 Task: Find connections with filter location Mirfield with filter topic #ONOwith filter profile language Potuguese with filter current company ZoomInfo with filter school Sona College of Technology with filter industry Accessible Hardware Manufacturing with filter service category Growth Marketing with filter keywords title Hotel Front Door Greeter
Action: Mouse moved to (548, 49)
Screenshot: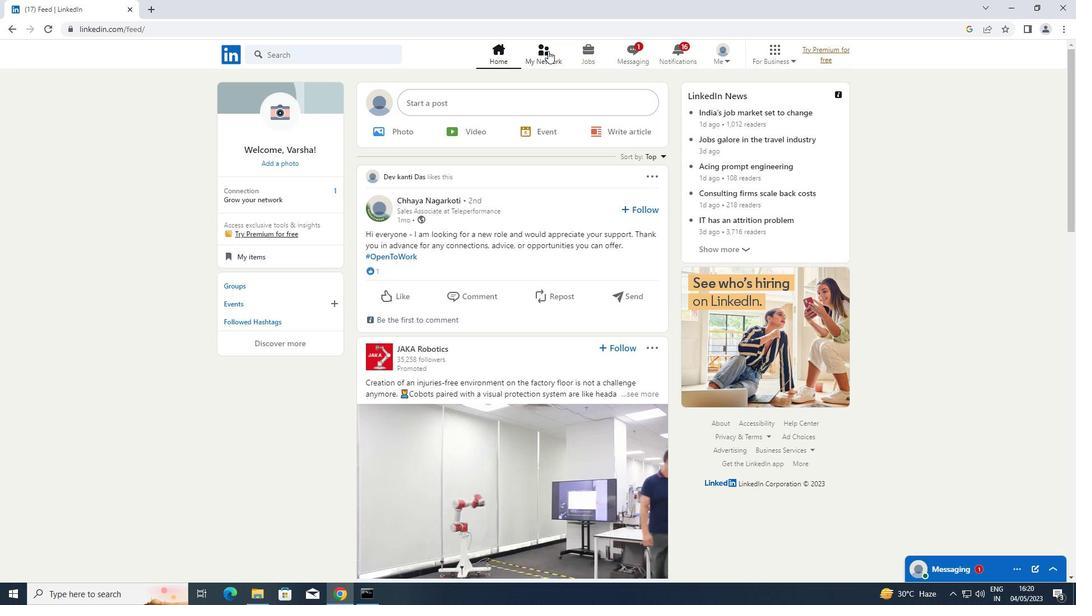 
Action: Mouse pressed left at (548, 49)
Screenshot: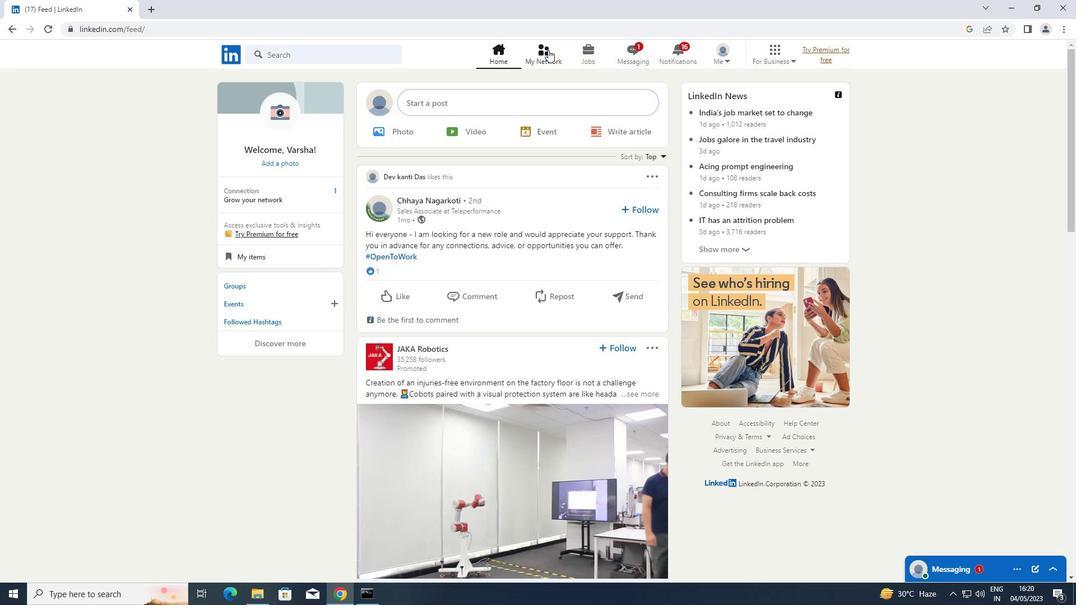 
Action: Mouse moved to (284, 111)
Screenshot: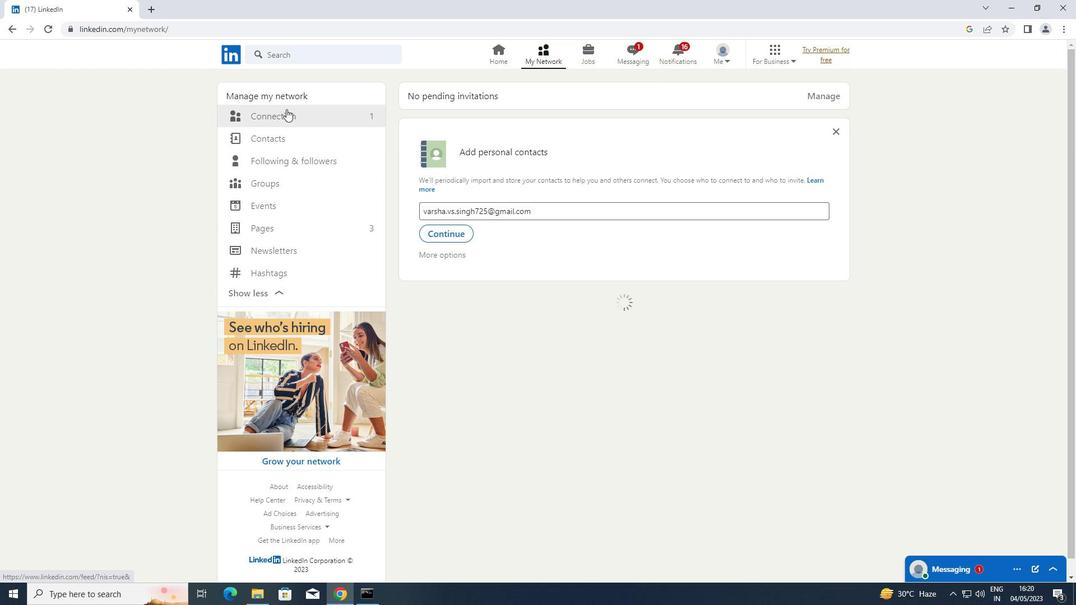 
Action: Mouse pressed left at (284, 111)
Screenshot: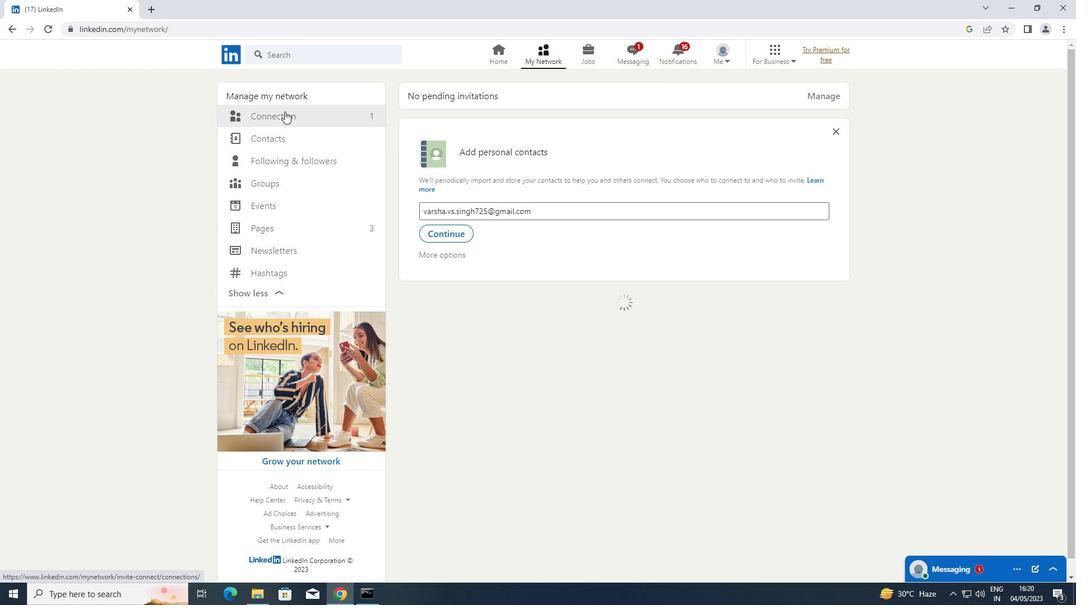 
Action: Mouse moved to (639, 116)
Screenshot: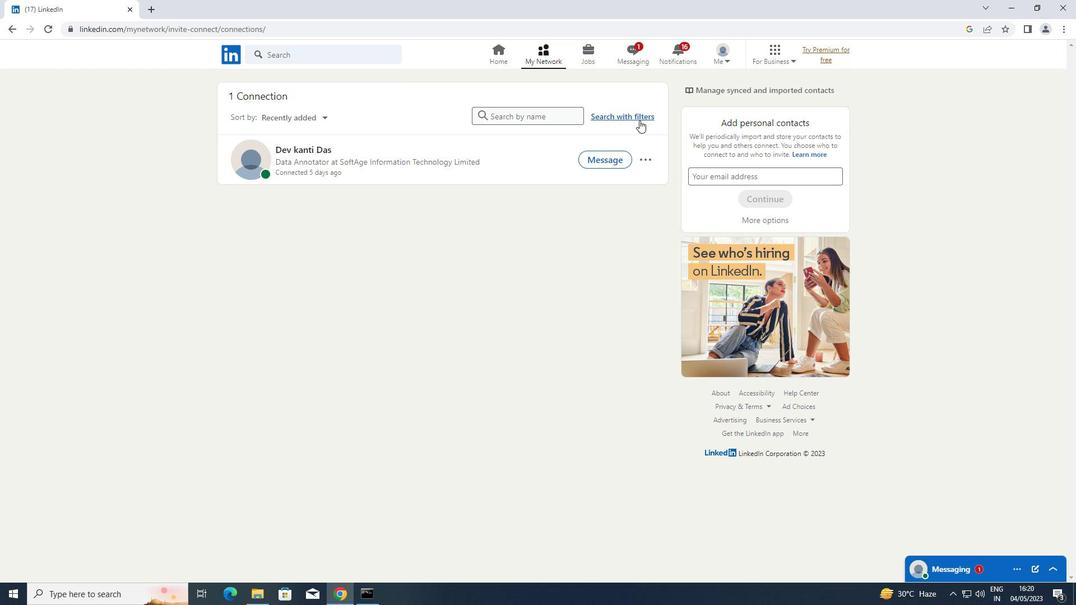 
Action: Mouse pressed left at (639, 116)
Screenshot: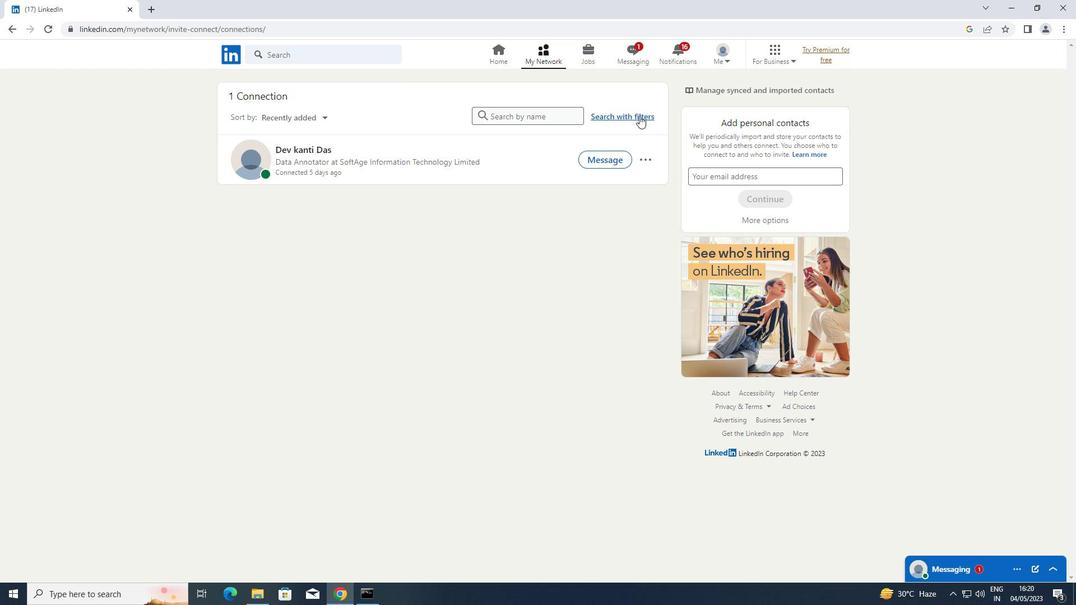 
Action: Mouse moved to (582, 89)
Screenshot: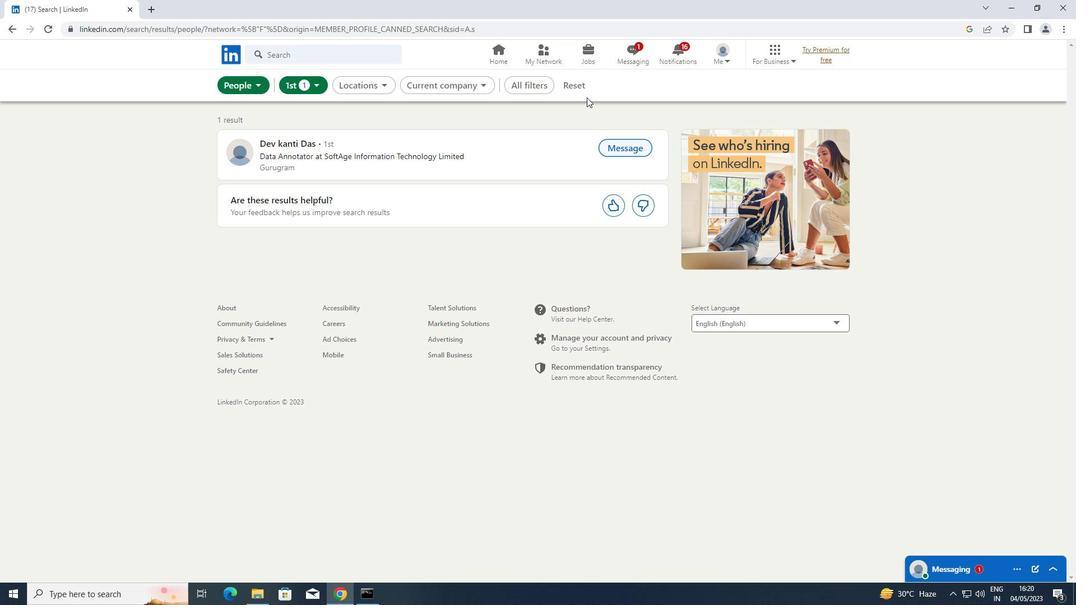 
Action: Mouse pressed left at (582, 89)
Screenshot: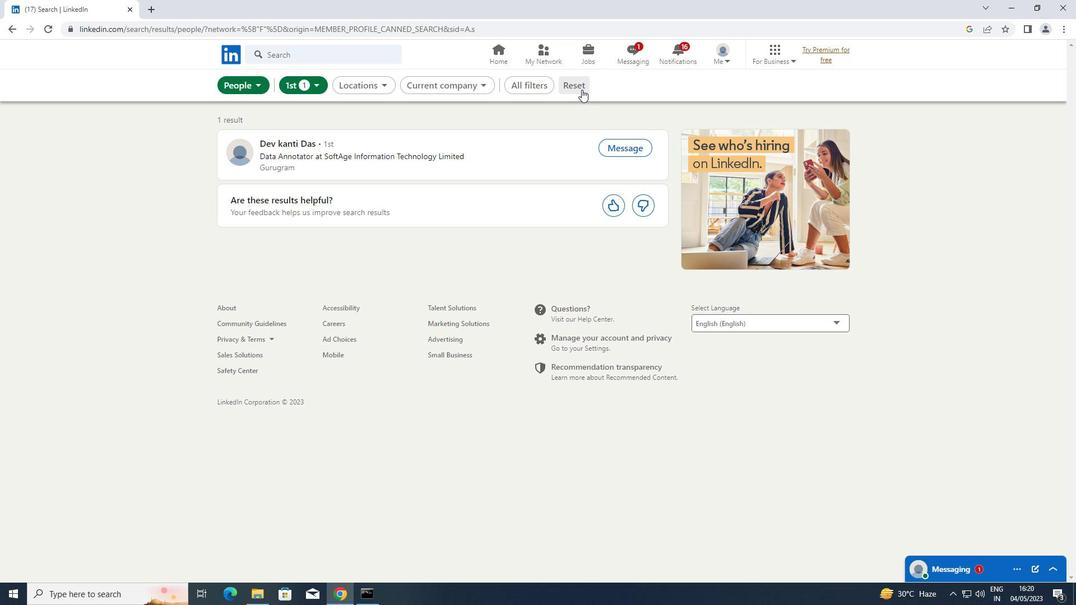 
Action: Mouse moved to (563, 86)
Screenshot: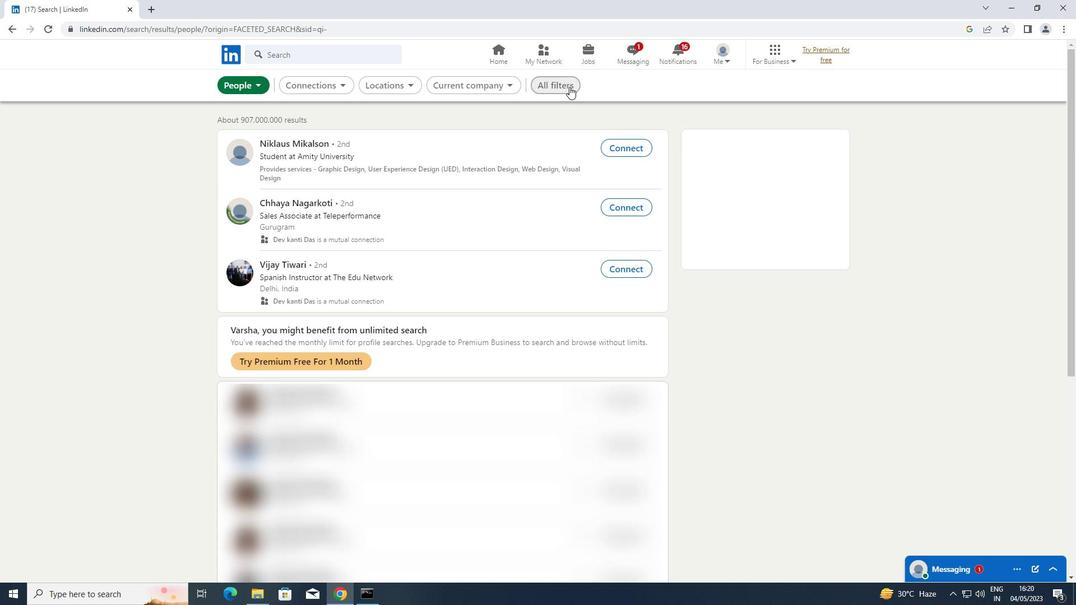 
Action: Mouse pressed left at (563, 86)
Screenshot: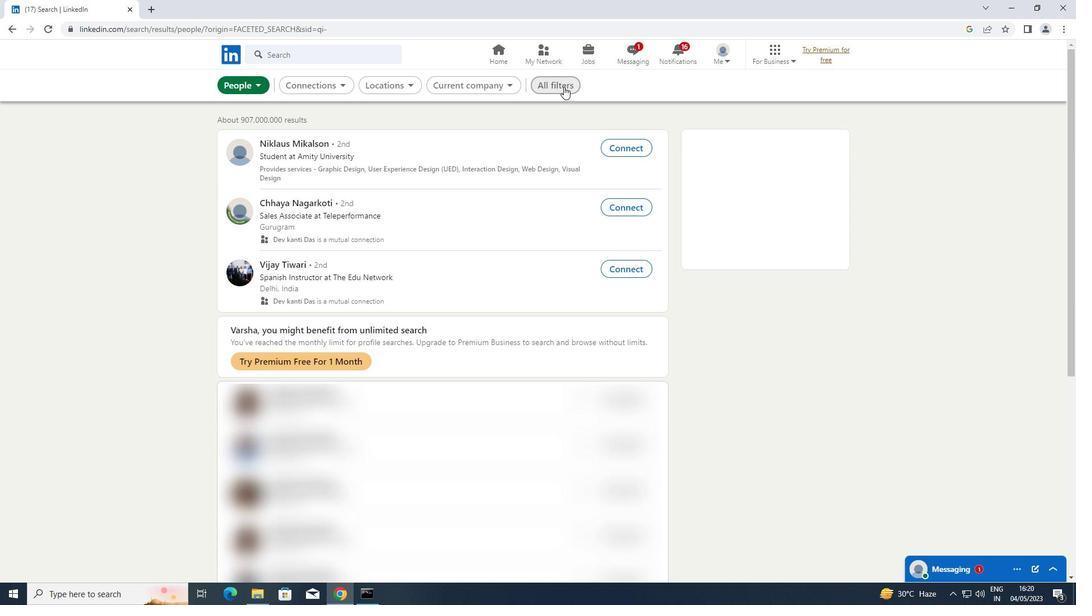 
Action: Mouse moved to (884, 248)
Screenshot: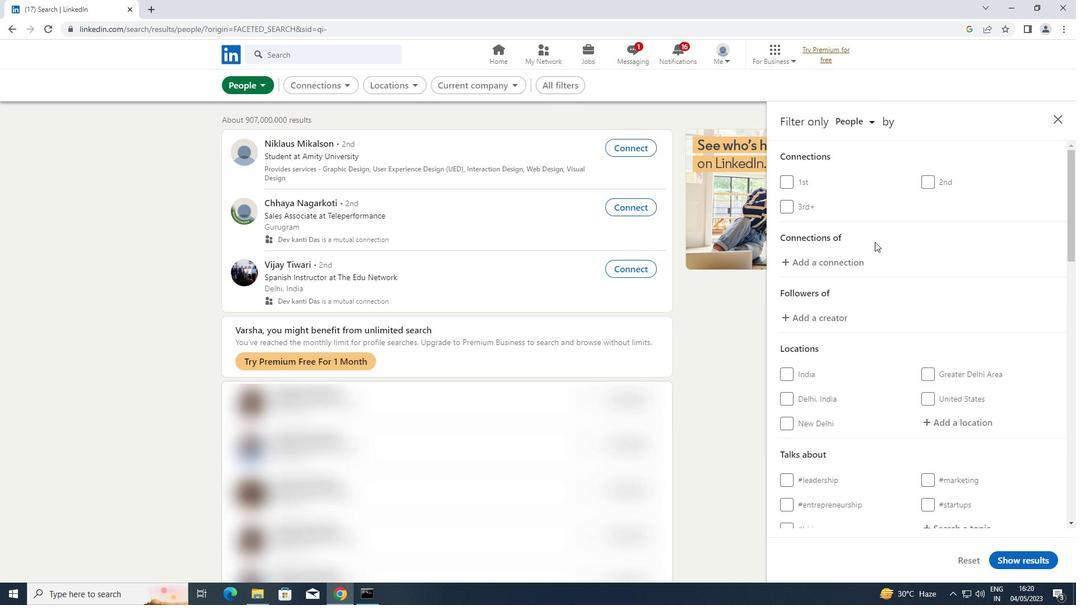 
Action: Mouse scrolled (884, 247) with delta (0, 0)
Screenshot: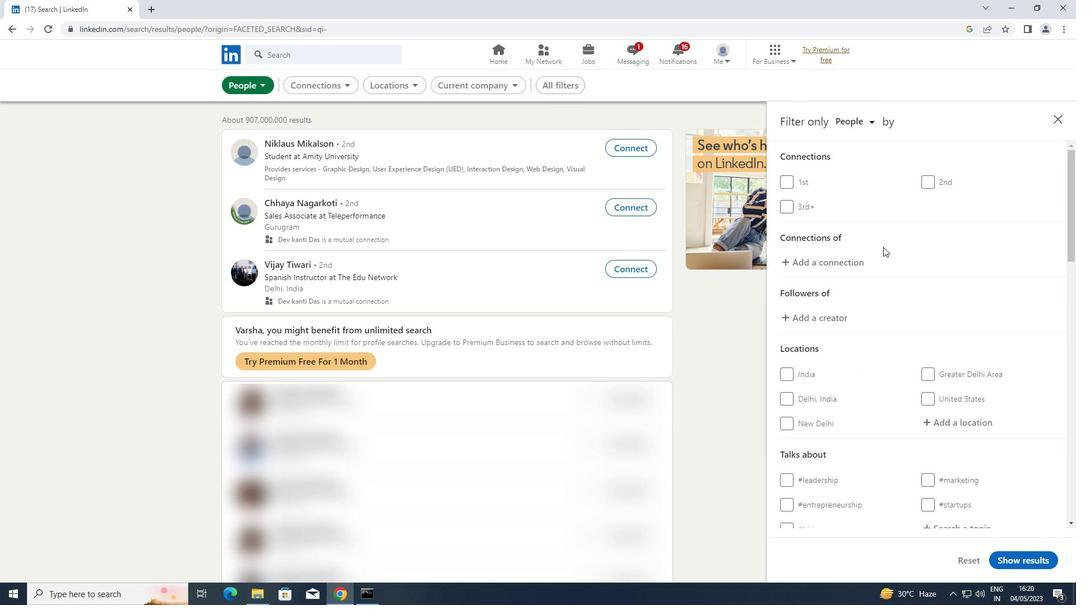 
Action: Mouse scrolled (884, 247) with delta (0, 0)
Screenshot: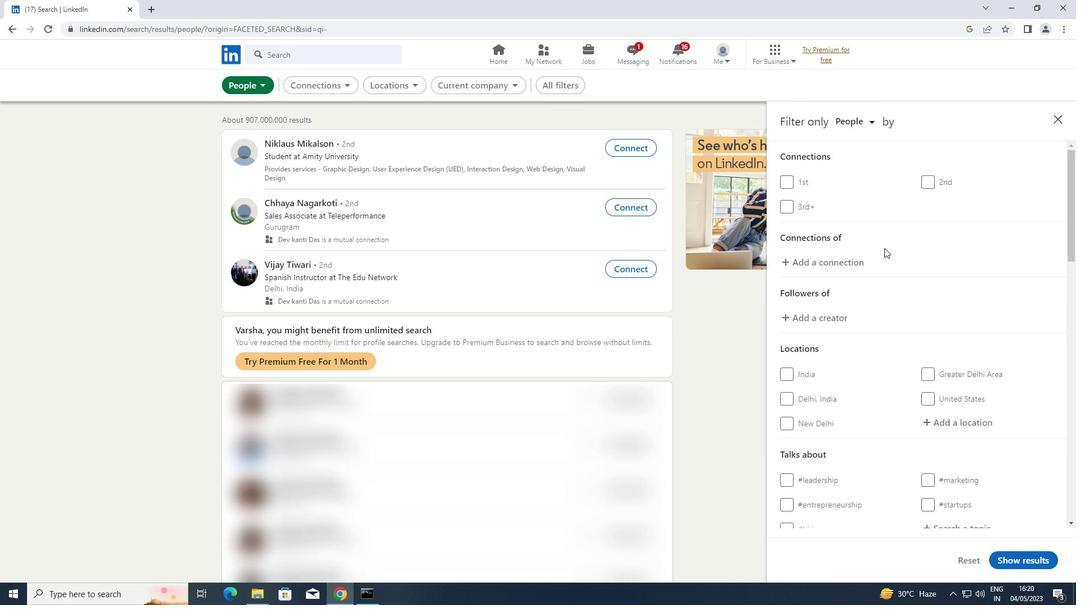 
Action: Mouse scrolled (884, 247) with delta (0, 0)
Screenshot: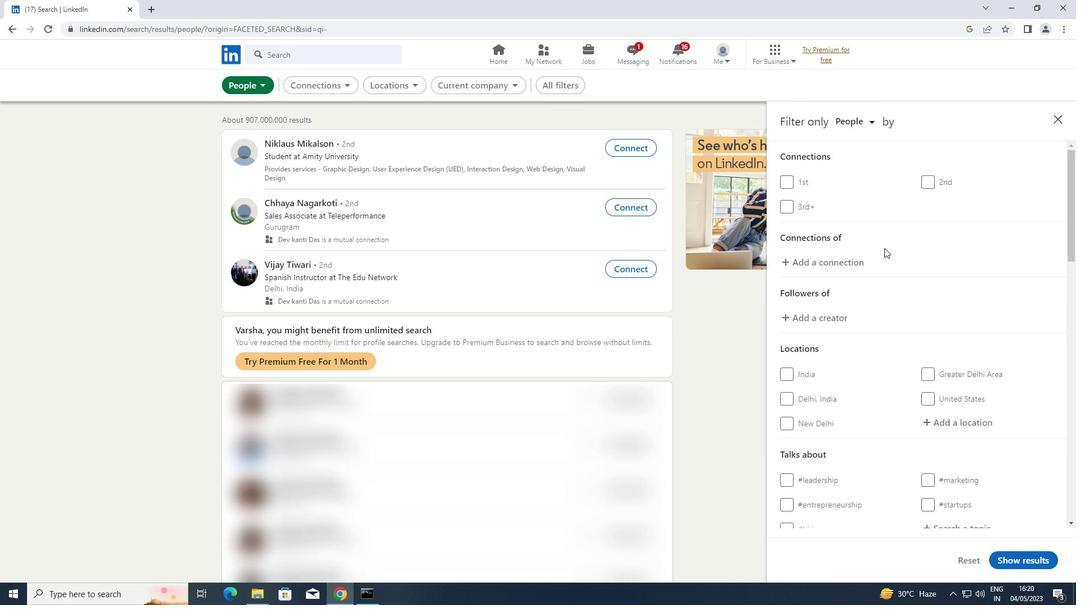 
Action: Mouse moved to (934, 249)
Screenshot: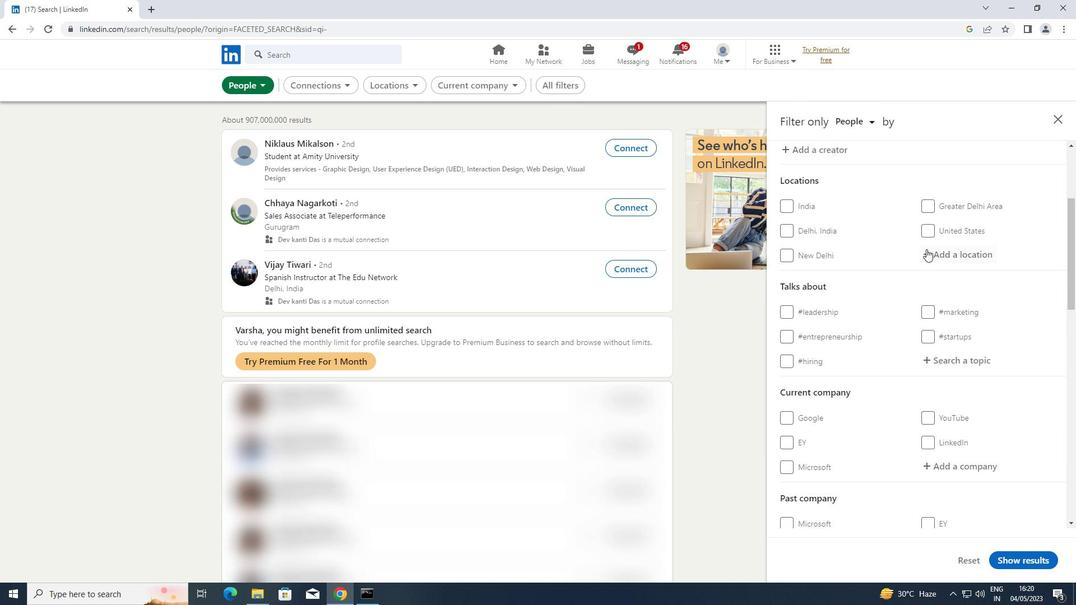 
Action: Mouse pressed left at (934, 249)
Screenshot: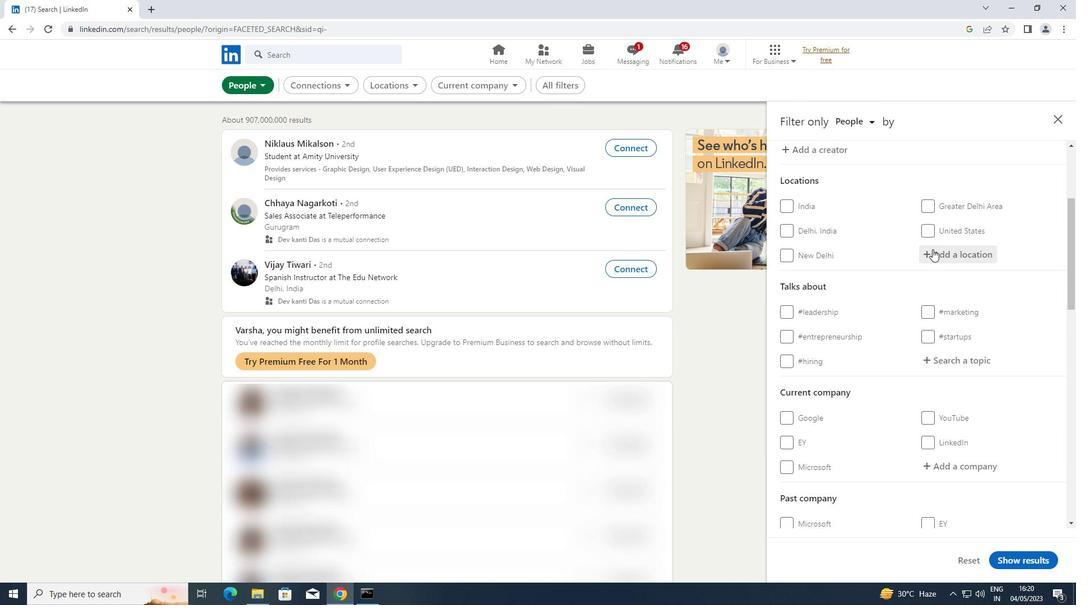 
Action: Mouse moved to (935, 249)
Screenshot: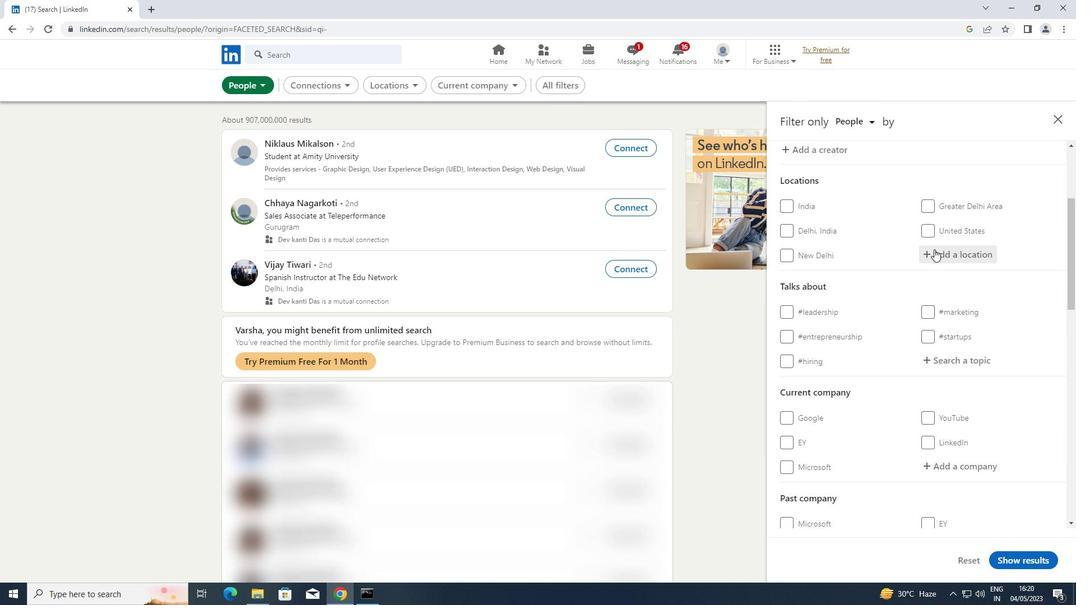
Action: Key pressed <Key.shift>MIRFIELD
Screenshot: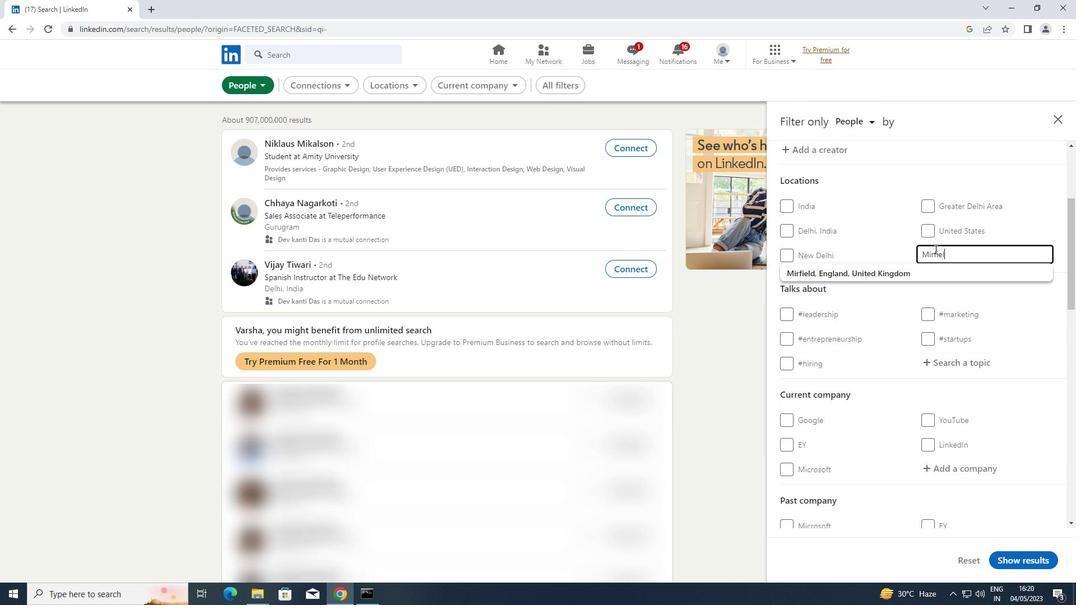 
Action: Mouse moved to (952, 360)
Screenshot: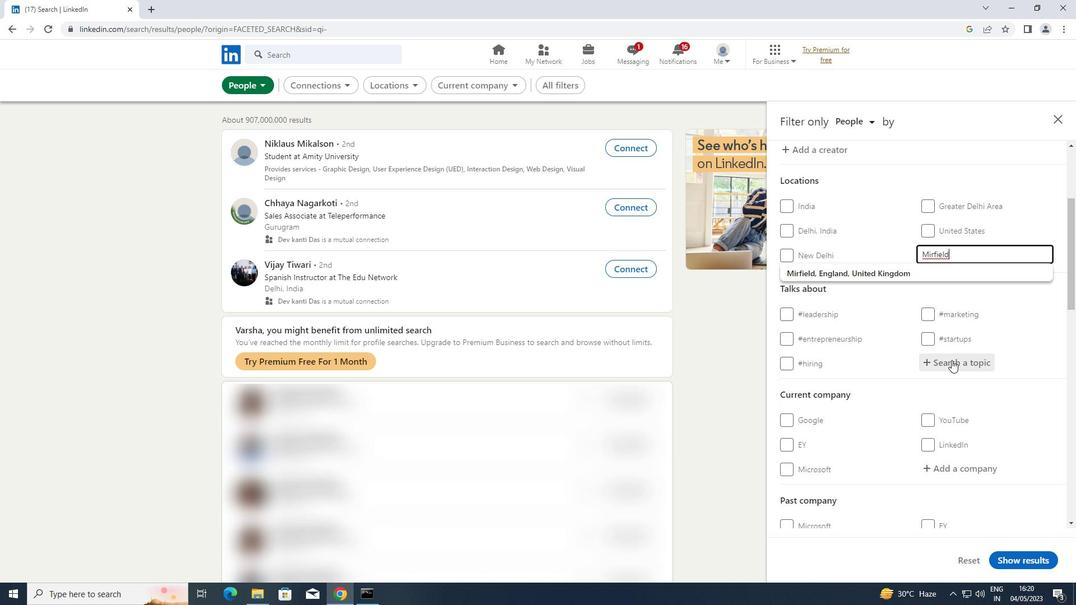 
Action: Mouse pressed left at (952, 360)
Screenshot: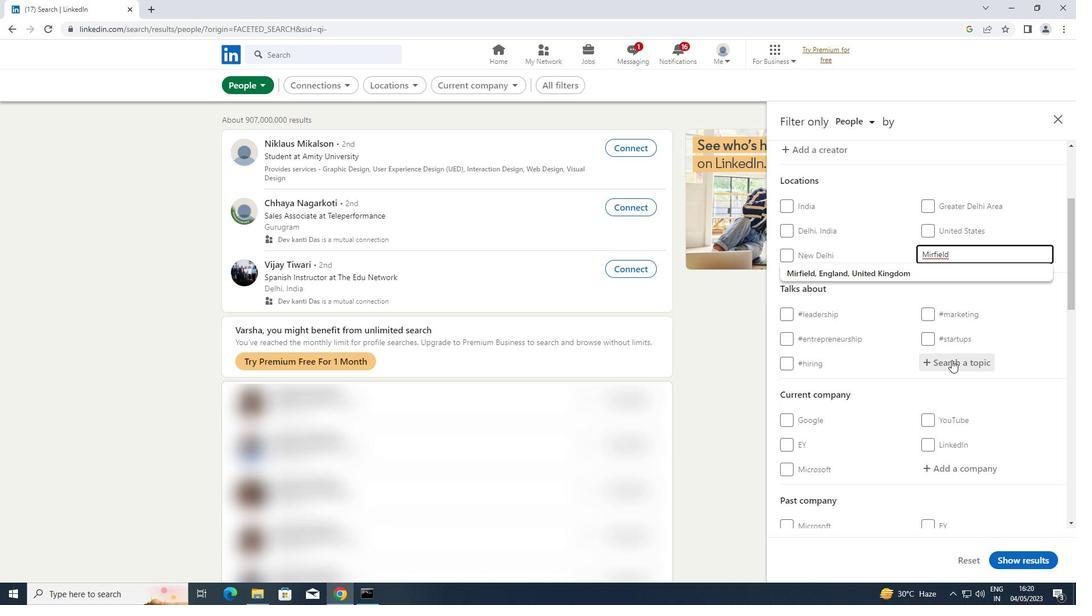 
Action: Mouse moved to (951, 361)
Screenshot: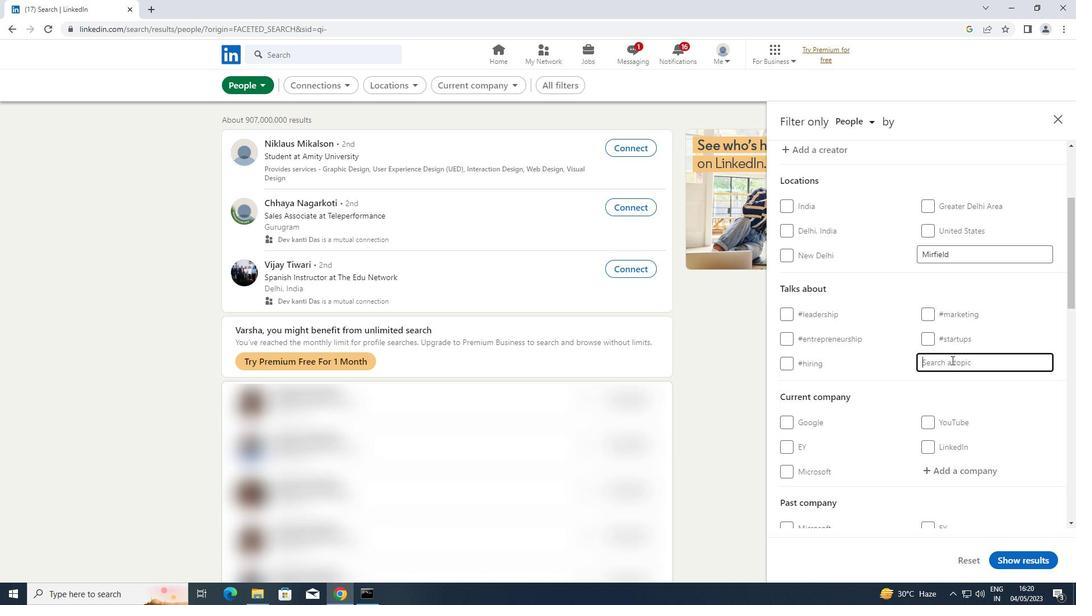 
Action: Key pressed <Key.shift><Key.shift><Key.shift><Key.shift><Key.shift><Key.shift><Key.shift><Key.shift><Key.shift><Key.shift>ONO
Screenshot: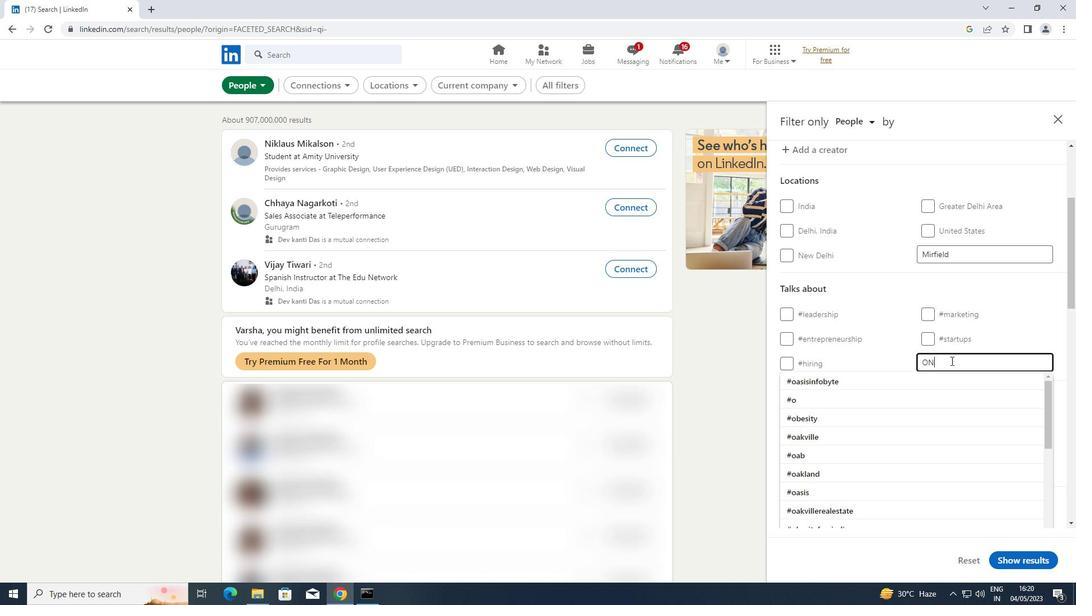 
Action: Mouse moved to (860, 383)
Screenshot: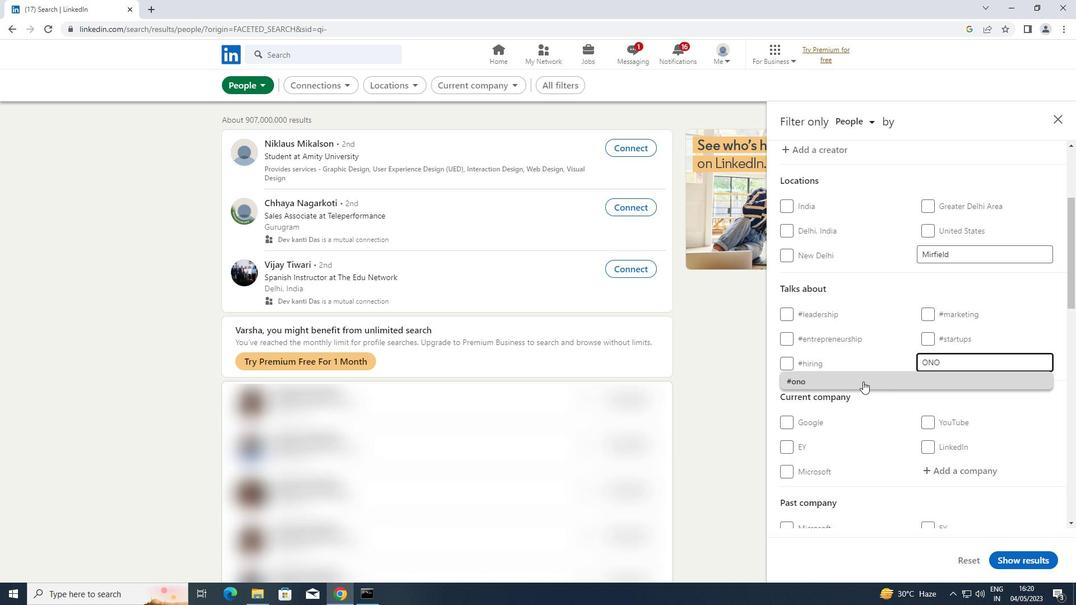 
Action: Mouse pressed left at (860, 383)
Screenshot: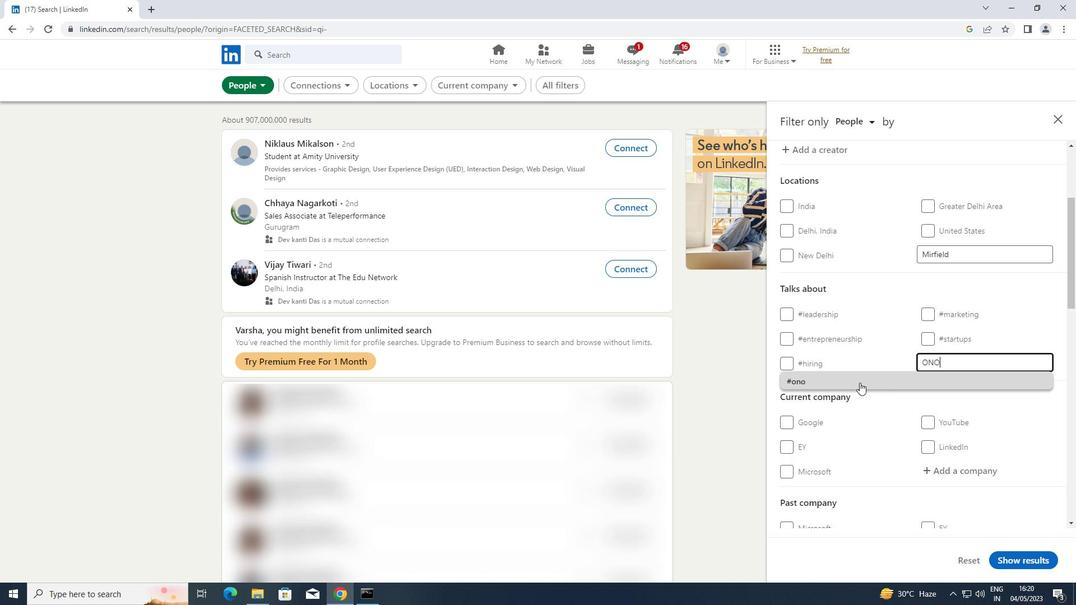 
Action: Mouse scrolled (860, 382) with delta (0, 0)
Screenshot: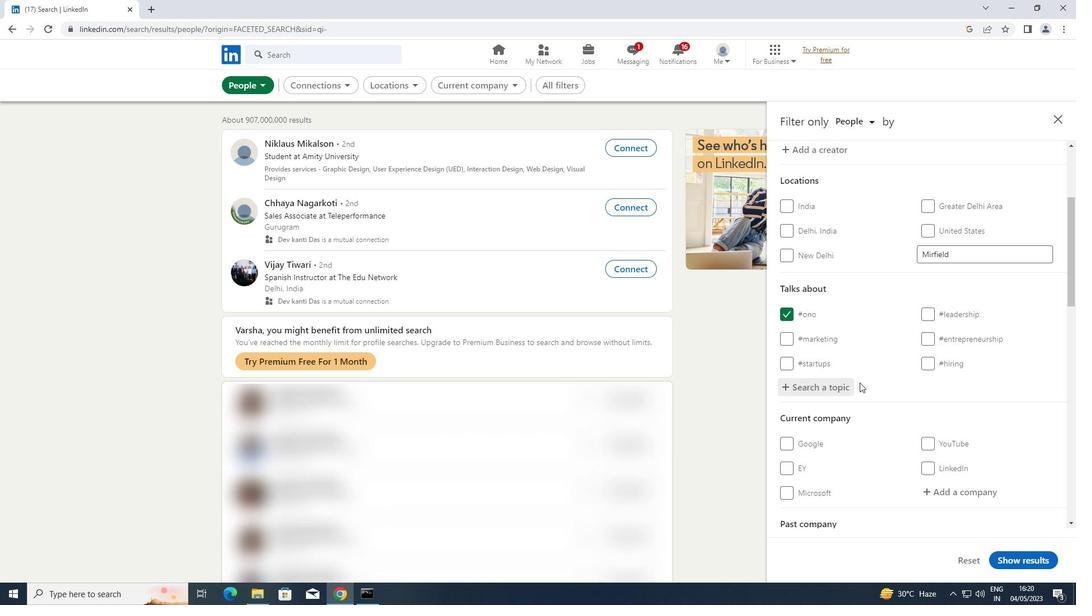 
Action: Mouse scrolled (860, 382) with delta (0, 0)
Screenshot: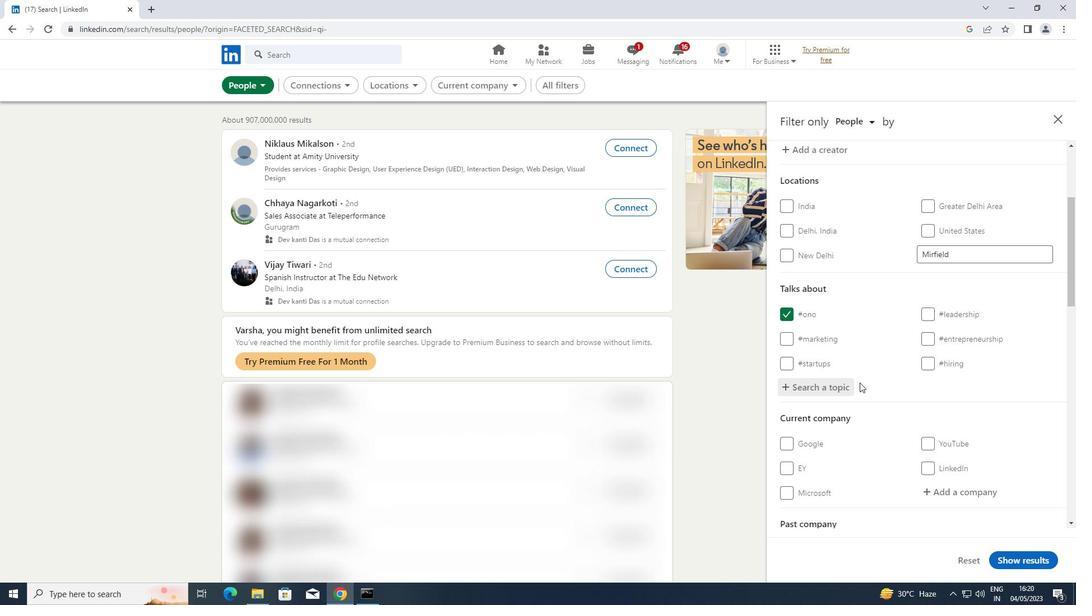 
Action: Mouse scrolled (860, 382) with delta (0, 0)
Screenshot: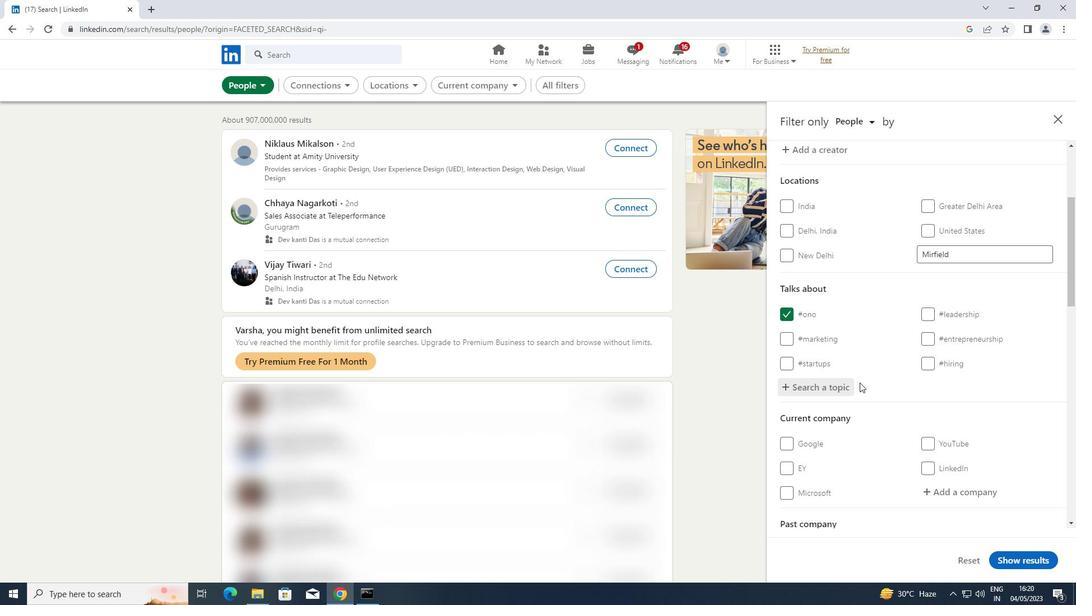 
Action: Mouse scrolled (860, 382) with delta (0, 0)
Screenshot: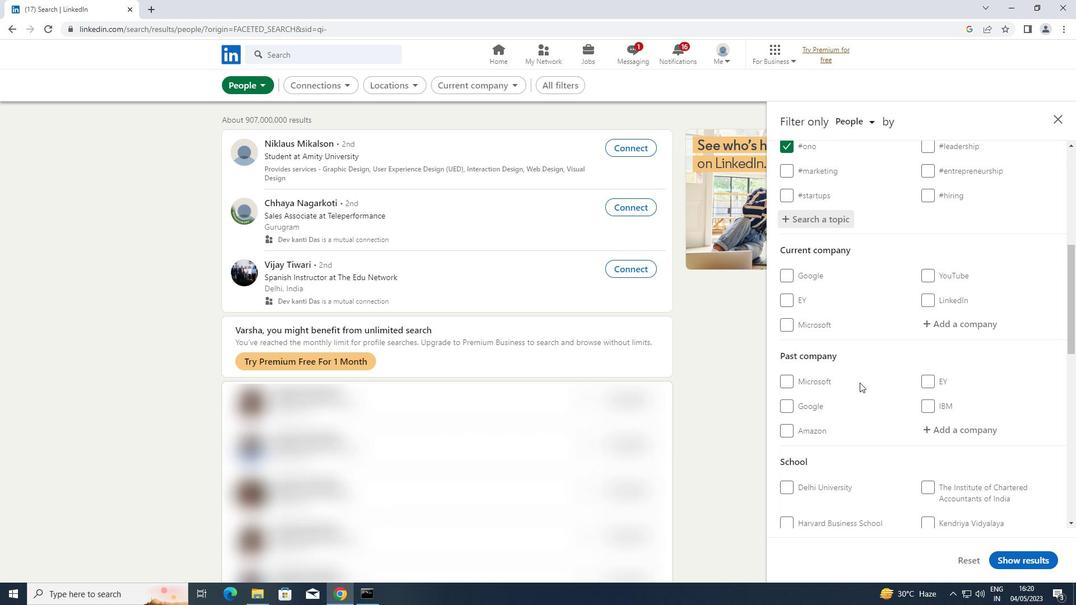 
Action: Mouse scrolled (860, 382) with delta (0, 0)
Screenshot: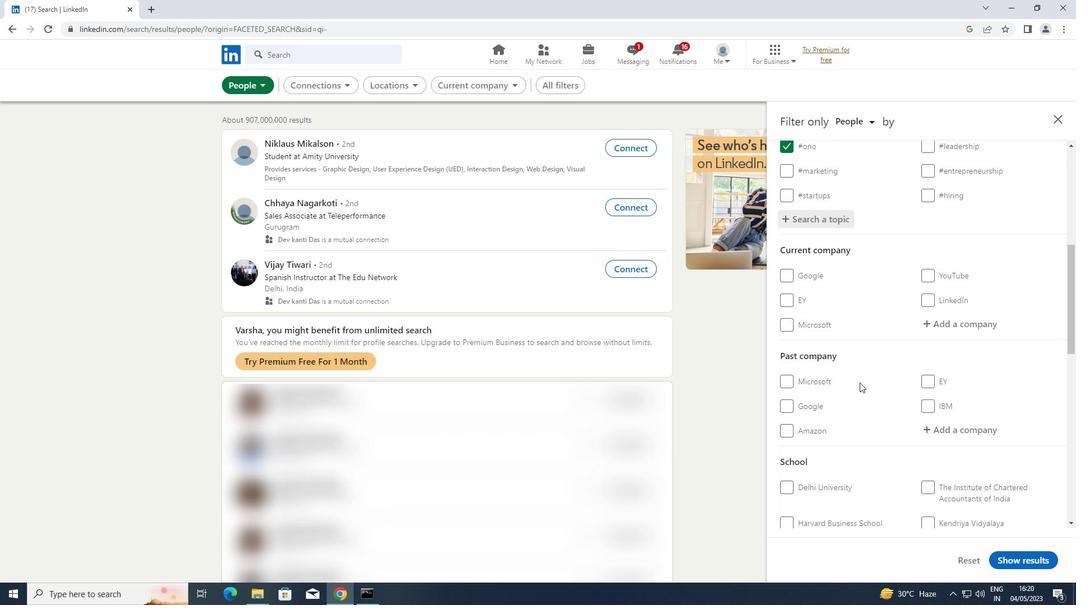 
Action: Mouse scrolled (860, 382) with delta (0, 0)
Screenshot: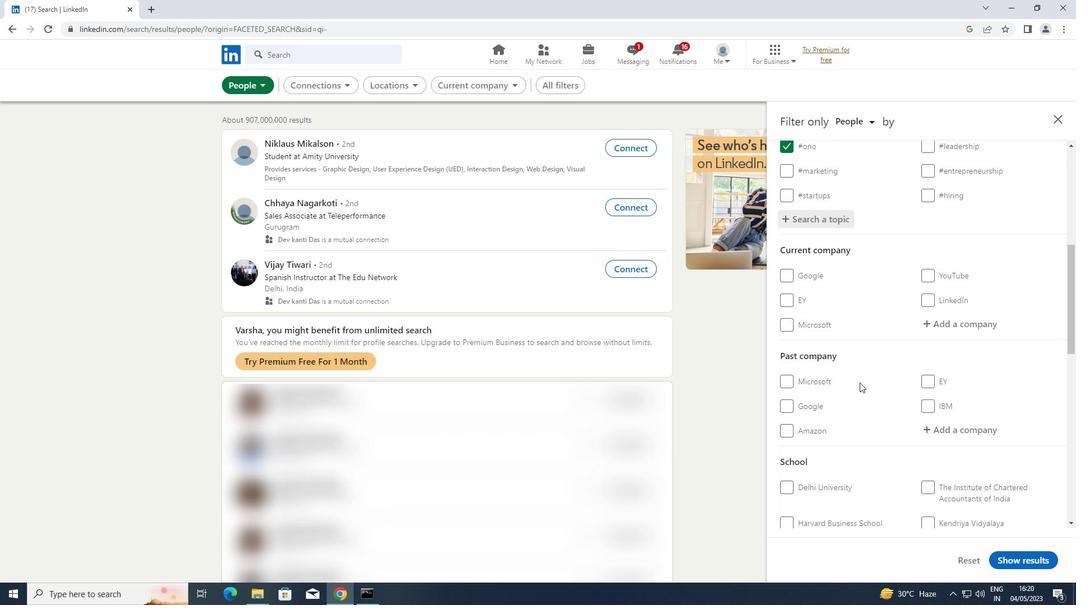 
Action: Mouse scrolled (860, 382) with delta (0, 0)
Screenshot: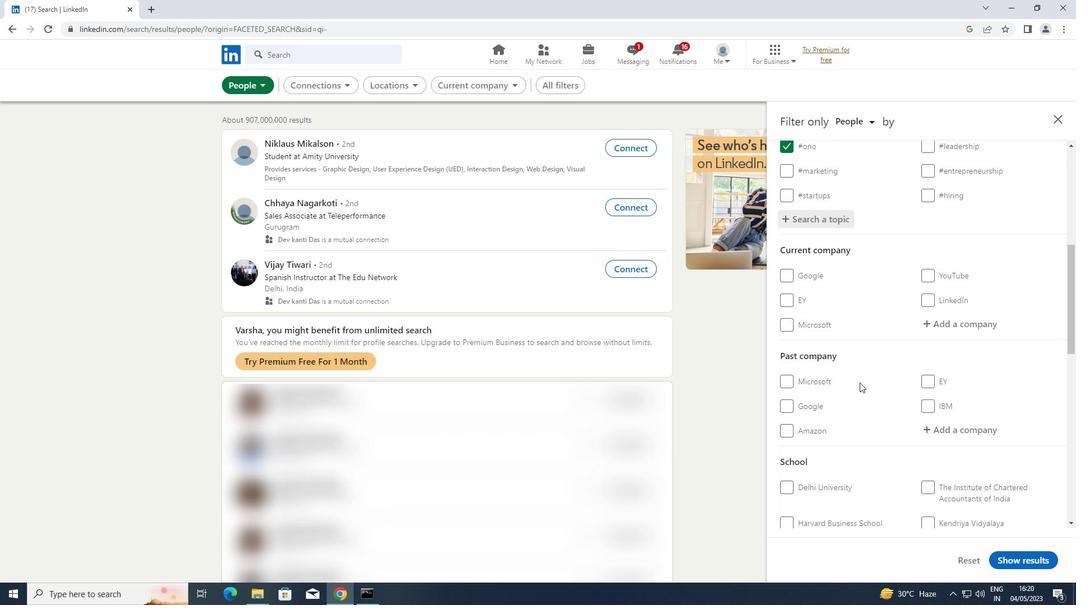 
Action: Mouse scrolled (860, 382) with delta (0, 0)
Screenshot: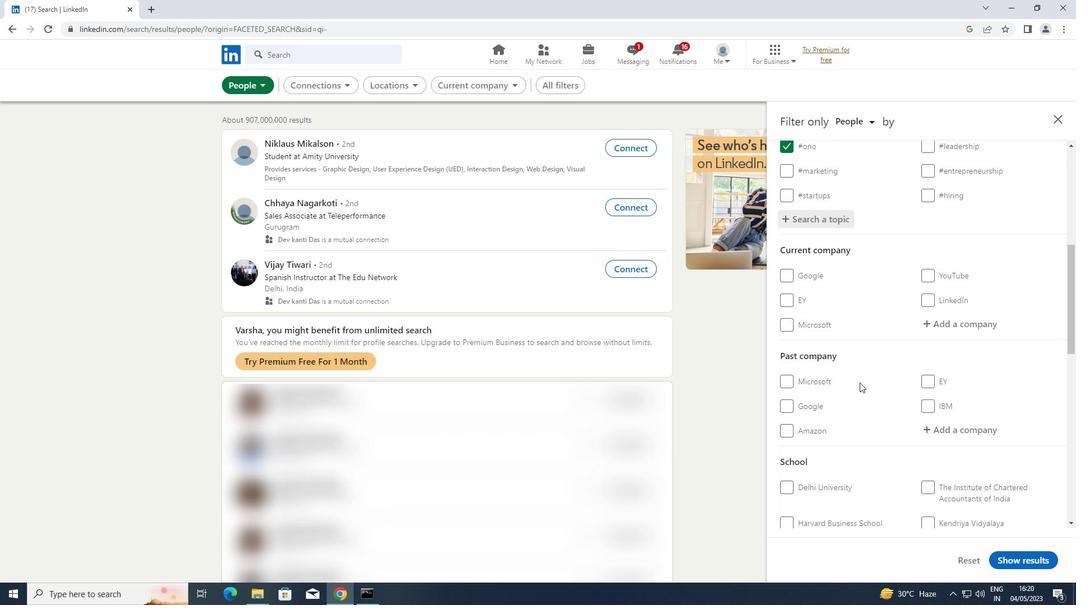
Action: Mouse scrolled (860, 382) with delta (0, 0)
Screenshot: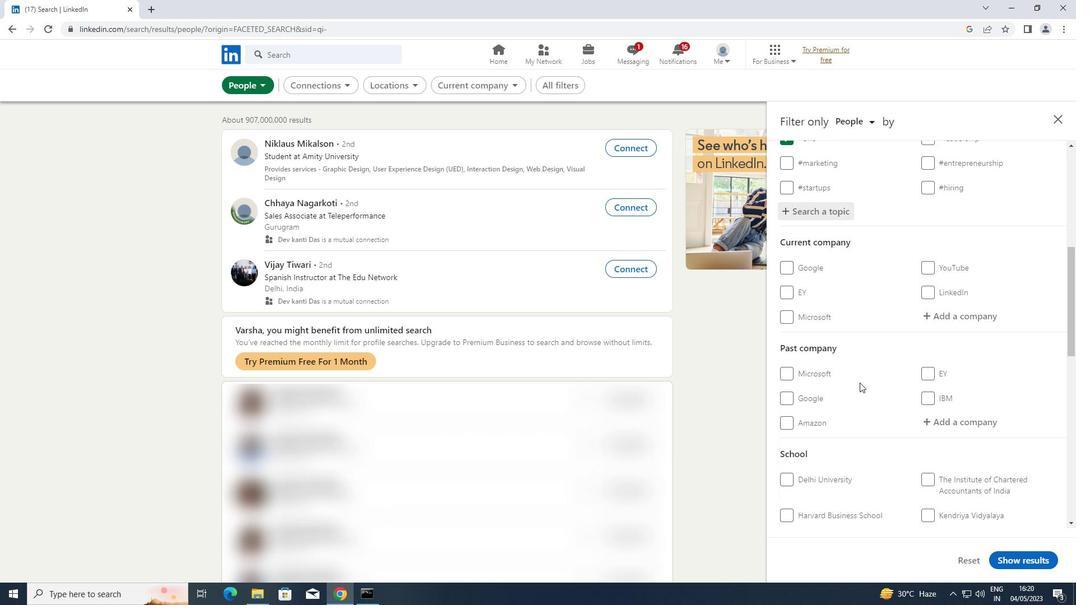 
Action: Mouse moved to (925, 423)
Screenshot: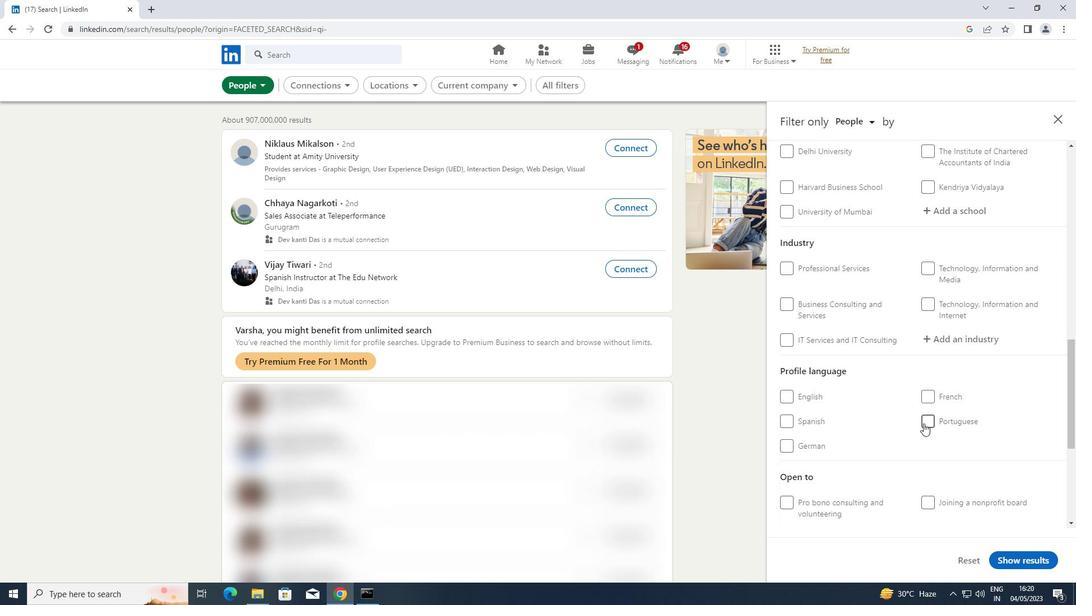 
Action: Mouse pressed left at (925, 423)
Screenshot: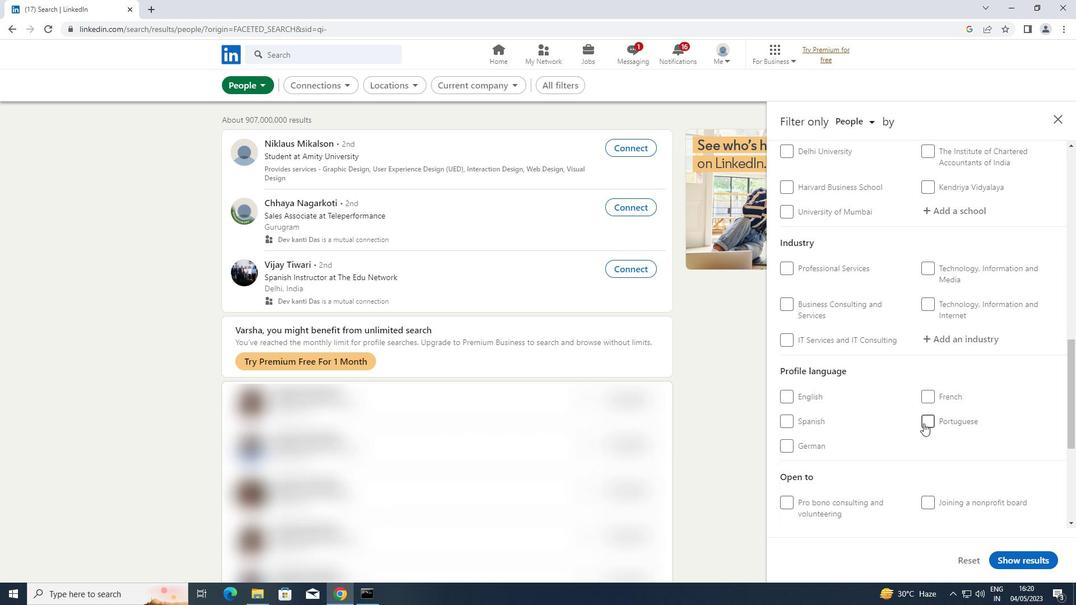 
Action: Mouse moved to (899, 409)
Screenshot: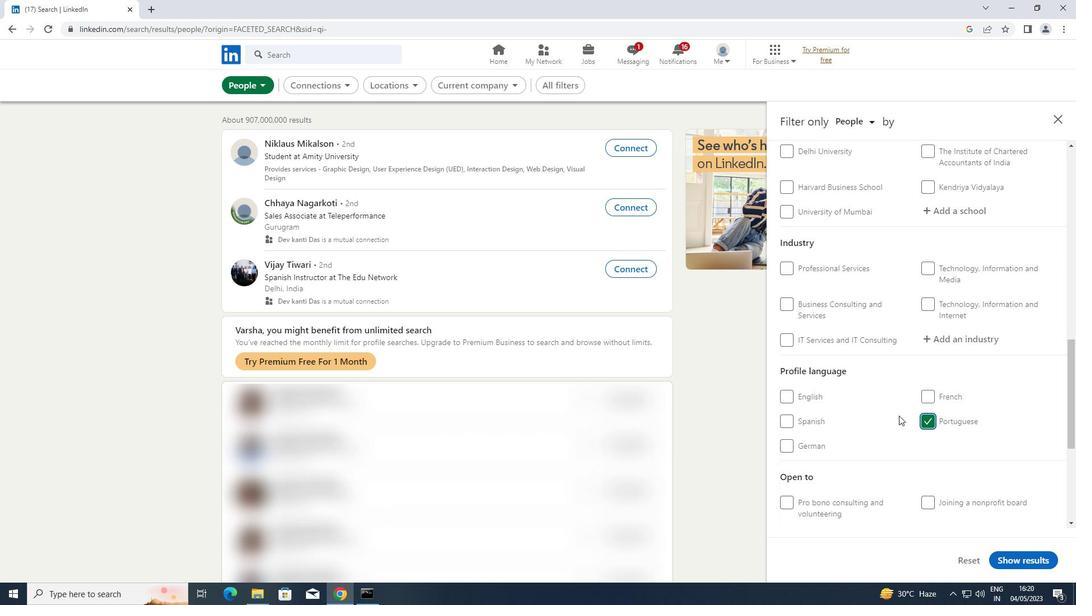 
Action: Mouse scrolled (899, 409) with delta (0, 0)
Screenshot: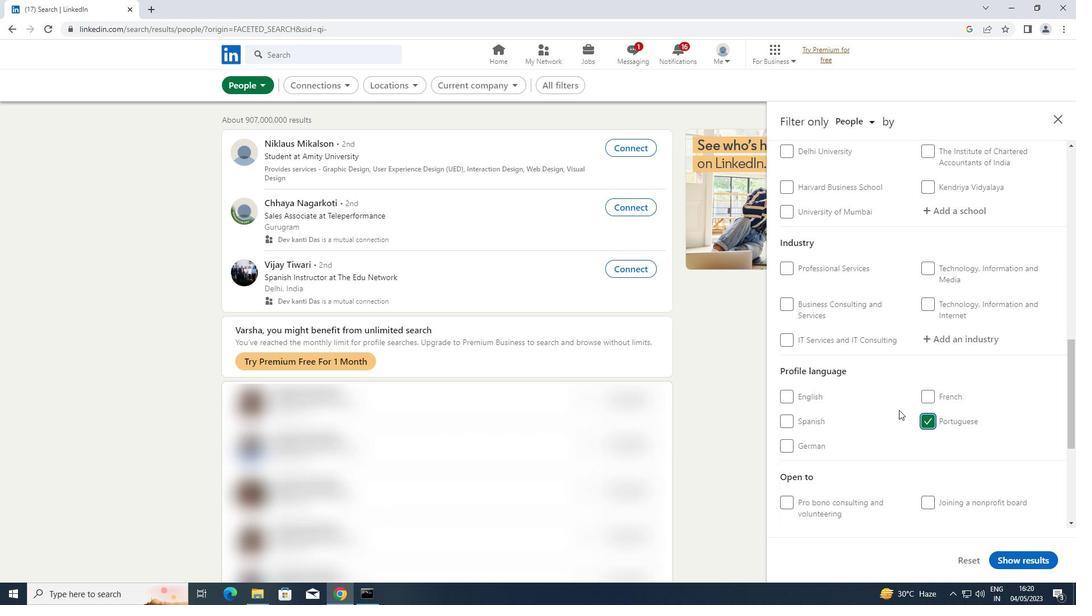 
Action: Mouse scrolled (899, 409) with delta (0, 0)
Screenshot: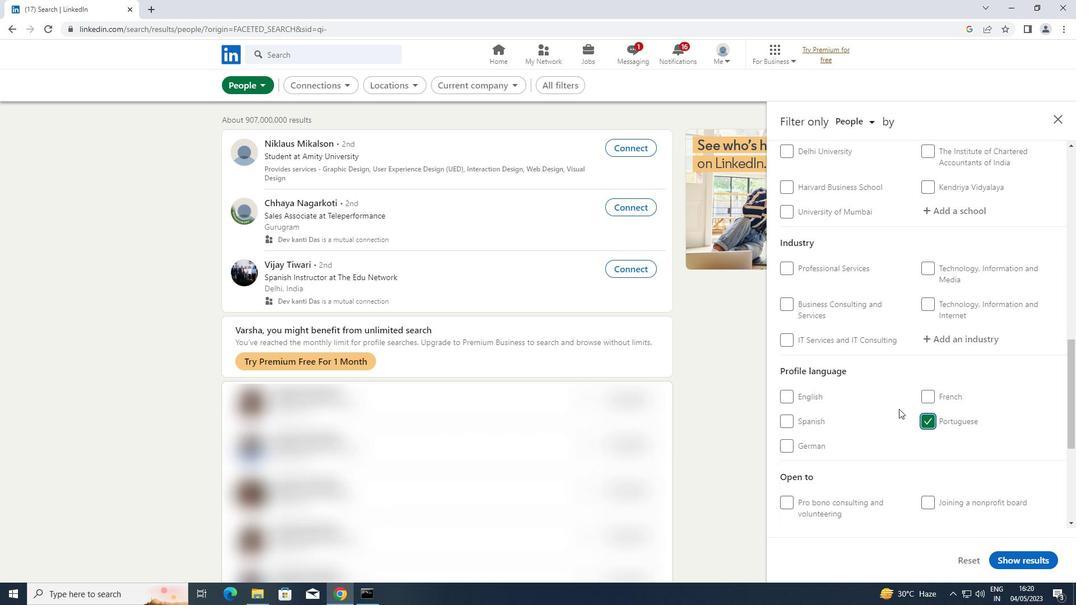 
Action: Mouse scrolled (899, 409) with delta (0, 0)
Screenshot: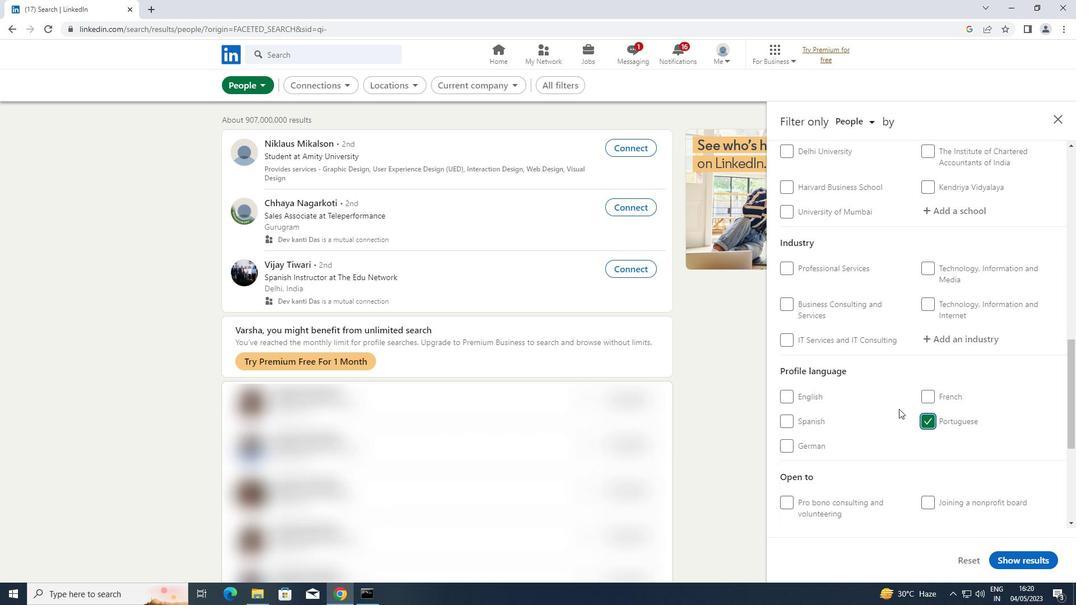 
Action: Mouse moved to (899, 408)
Screenshot: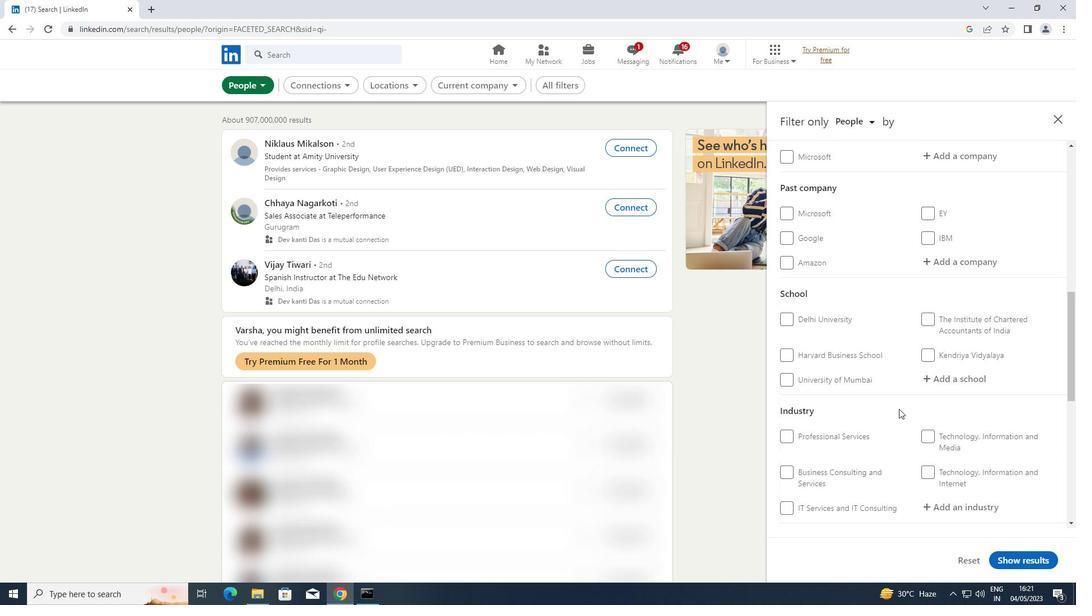 
Action: Mouse scrolled (899, 409) with delta (0, 0)
Screenshot: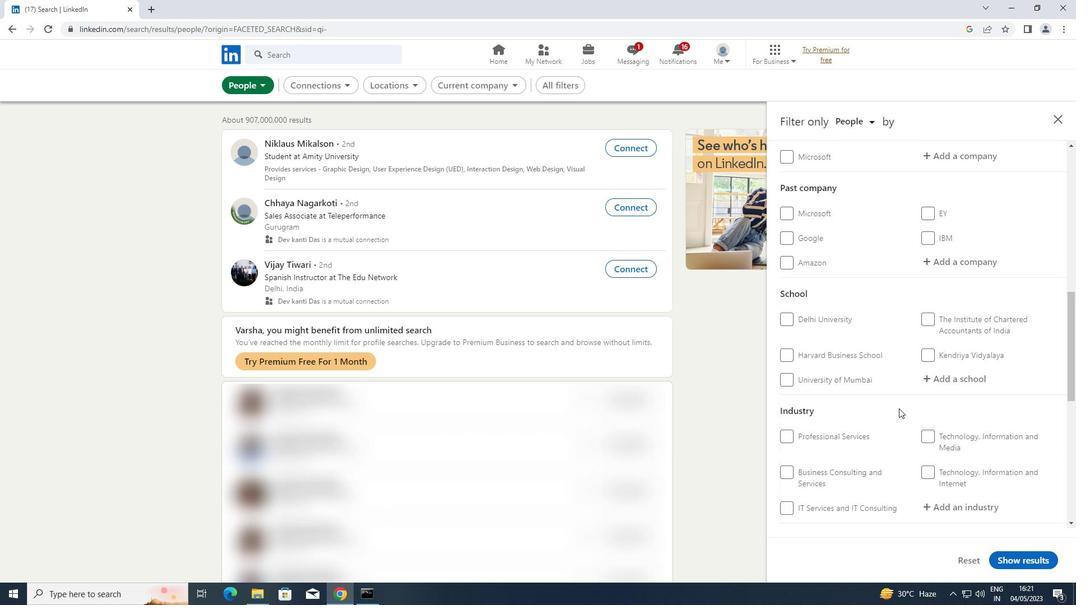
Action: Mouse scrolled (899, 409) with delta (0, 0)
Screenshot: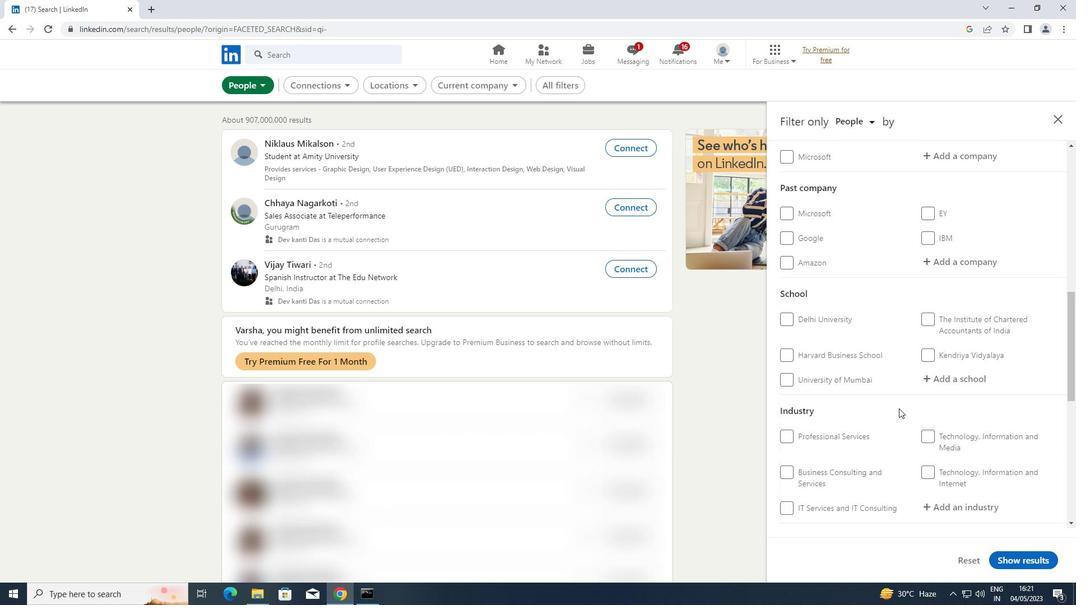 
Action: Mouse scrolled (899, 409) with delta (0, 0)
Screenshot: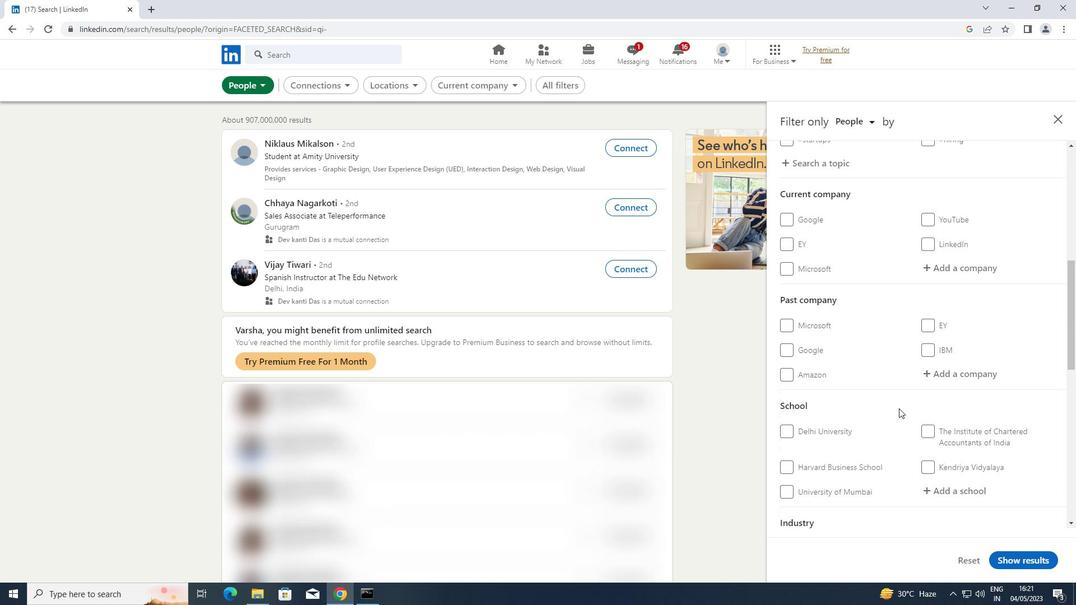 
Action: Mouse scrolled (899, 409) with delta (0, 0)
Screenshot: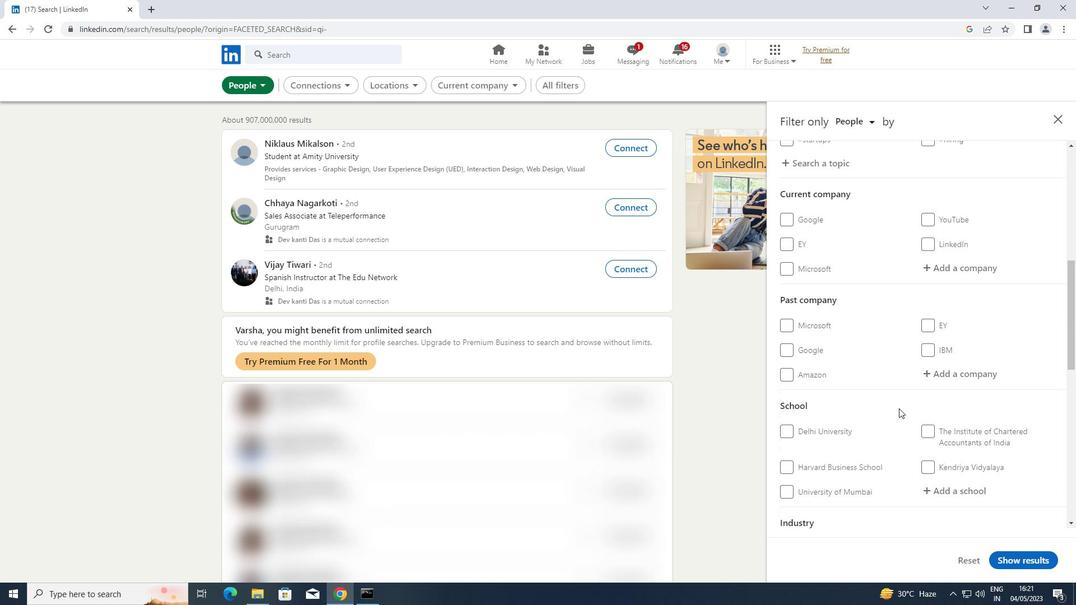 
Action: Mouse moved to (933, 384)
Screenshot: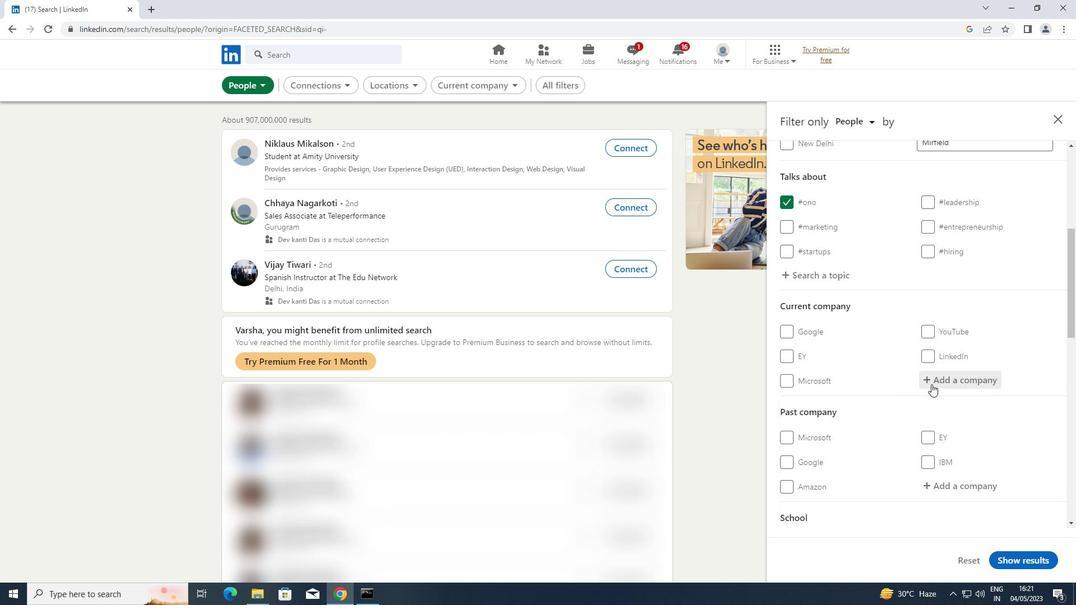
Action: Mouse pressed left at (933, 384)
Screenshot: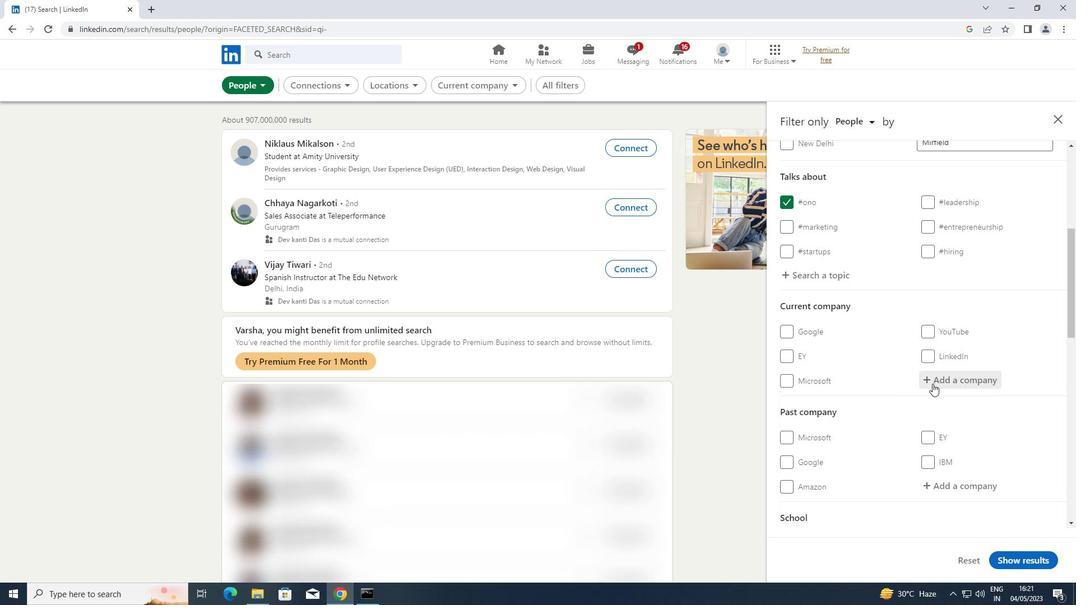 
Action: Key pressed <Key.shift>ZOOM<Key.shift>INFO
Screenshot: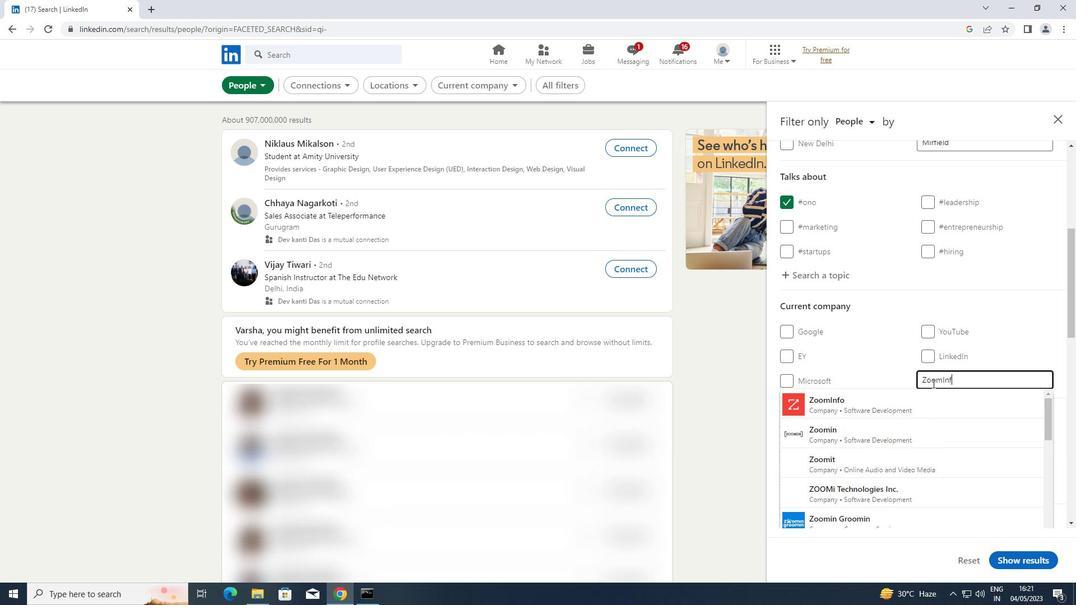 
Action: Mouse moved to (865, 398)
Screenshot: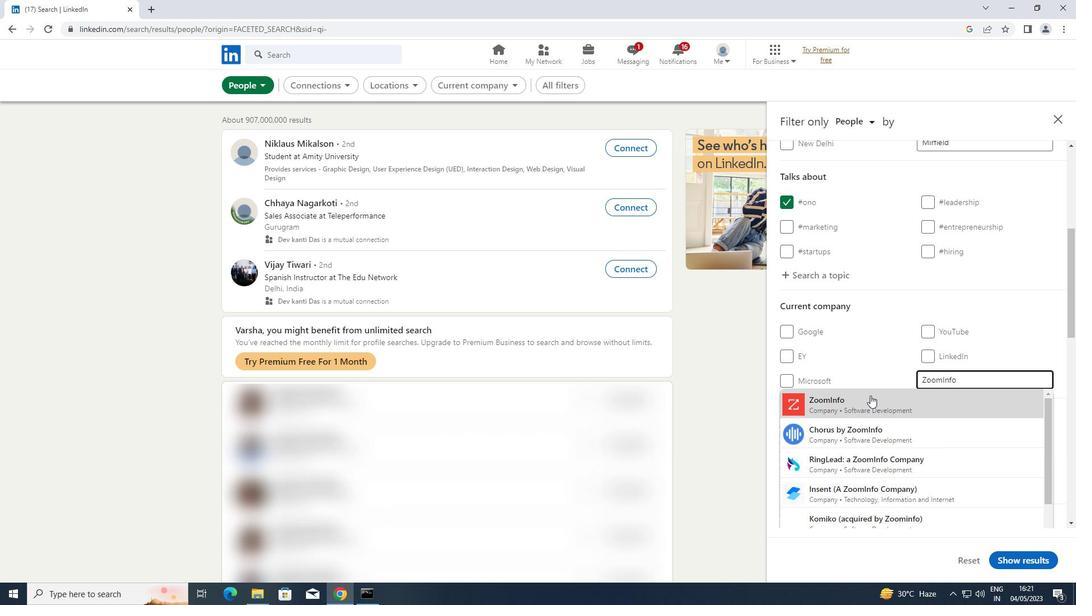 
Action: Mouse pressed left at (865, 398)
Screenshot: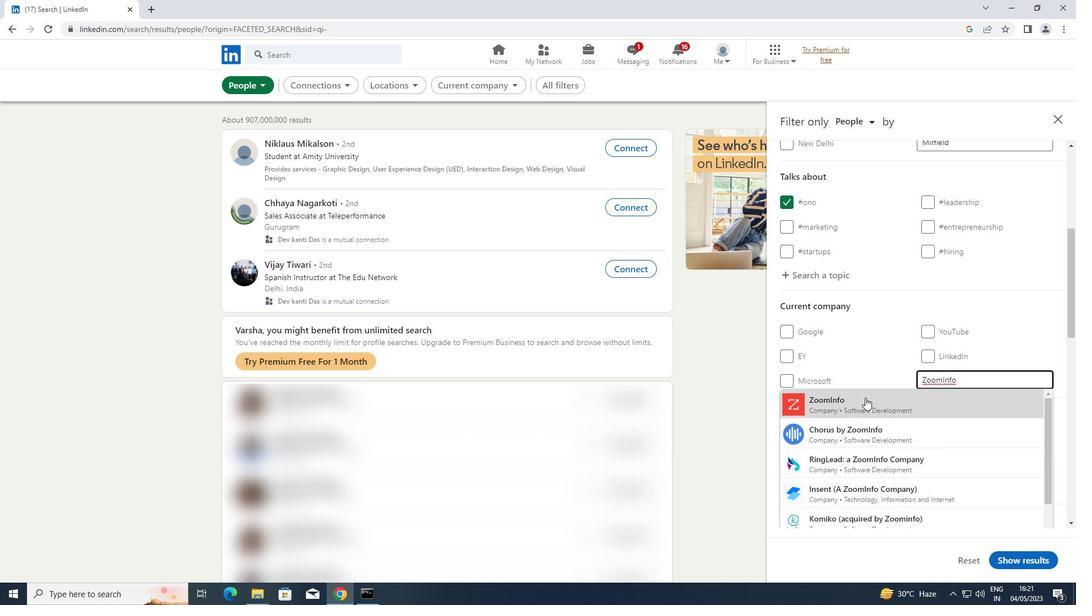 
Action: Mouse scrolled (865, 397) with delta (0, 0)
Screenshot: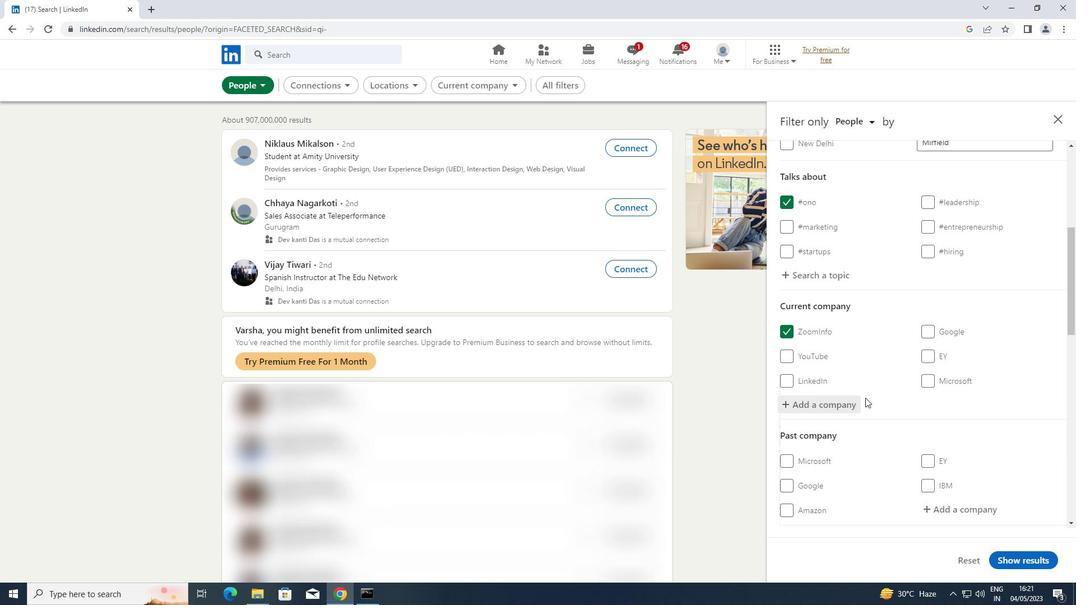 
Action: Mouse scrolled (865, 397) with delta (0, 0)
Screenshot: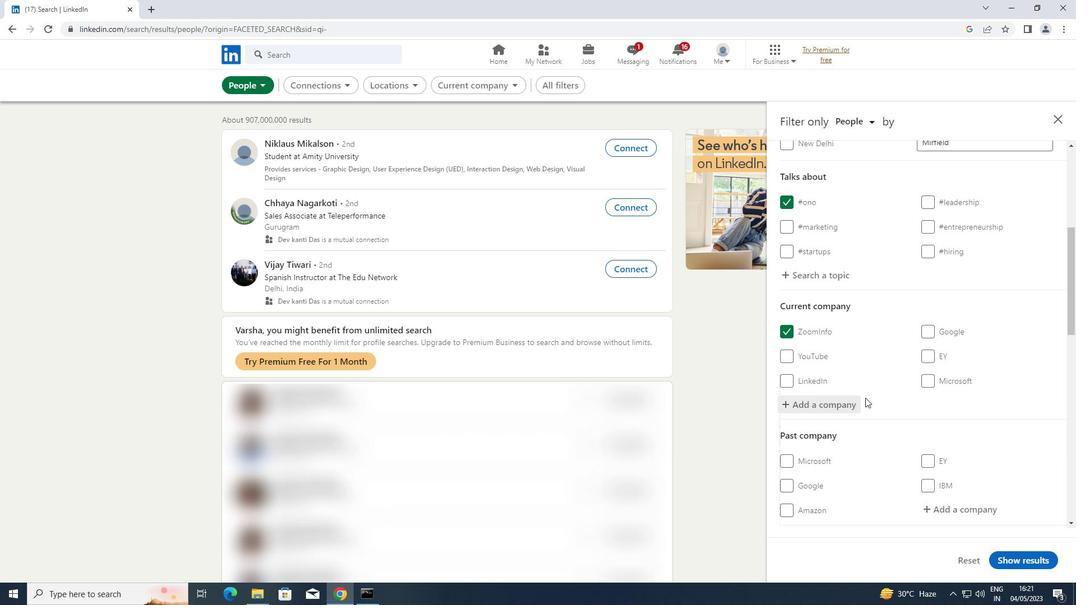 
Action: Mouse scrolled (865, 397) with delta (0, 0)
Screenshot: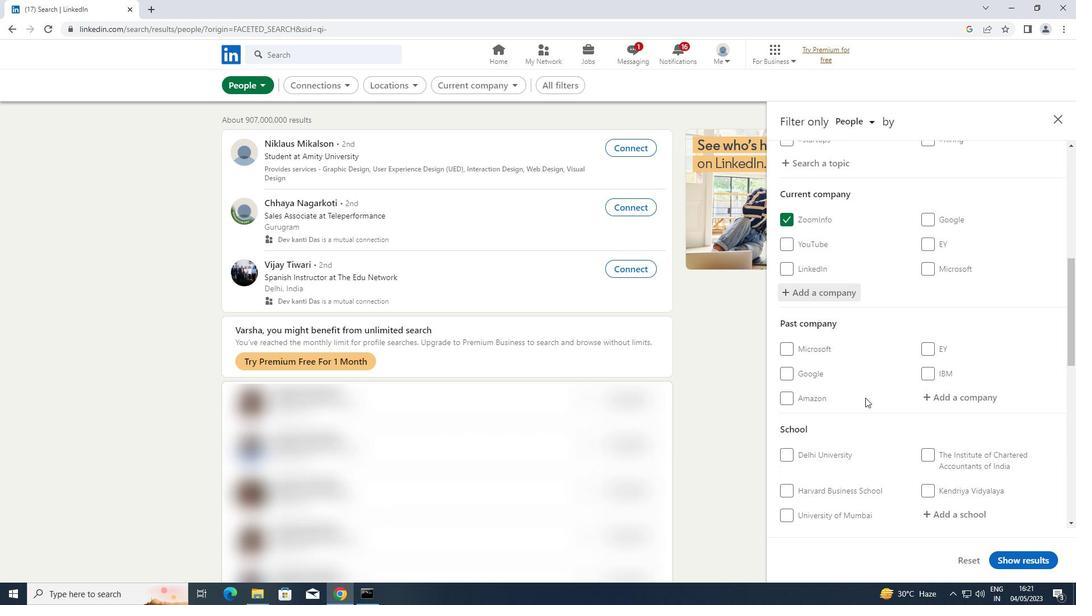 
Action: Mouse moved to (933, 460)
Screenshot: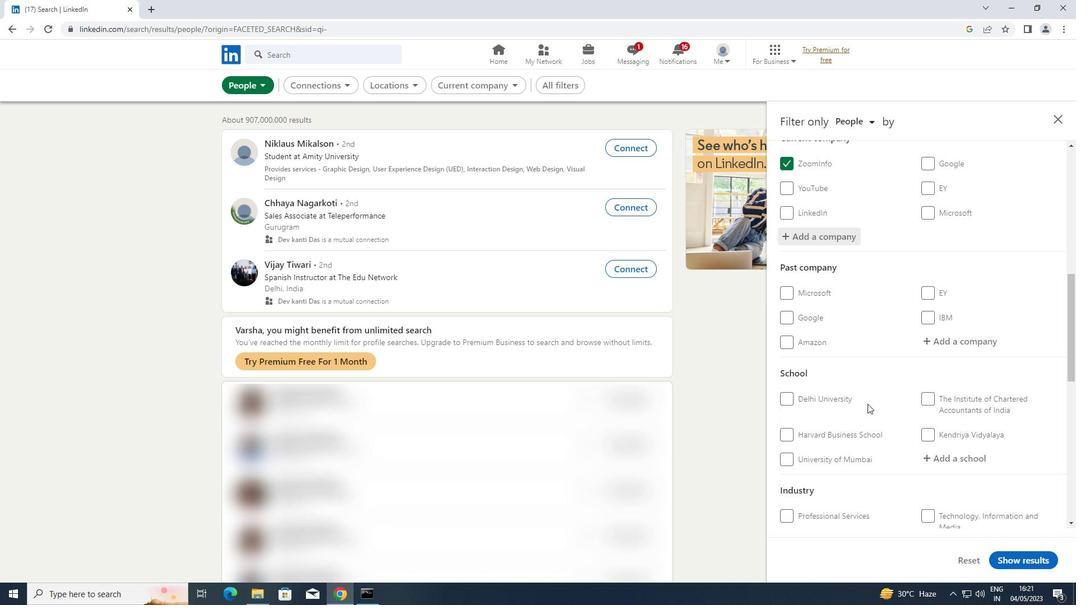 
Action: Mouse pressed left at (933, 460)
Screenshot: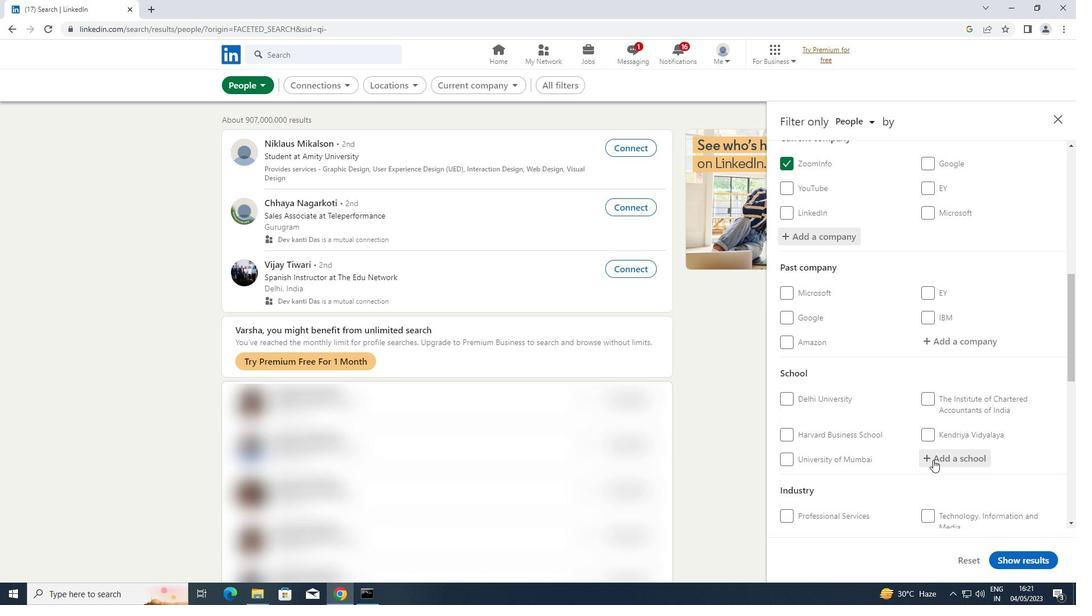 
Action: Key pressed <Key.shift>SONA<Key.space><Key.shift>COLLEGE
Screenshot: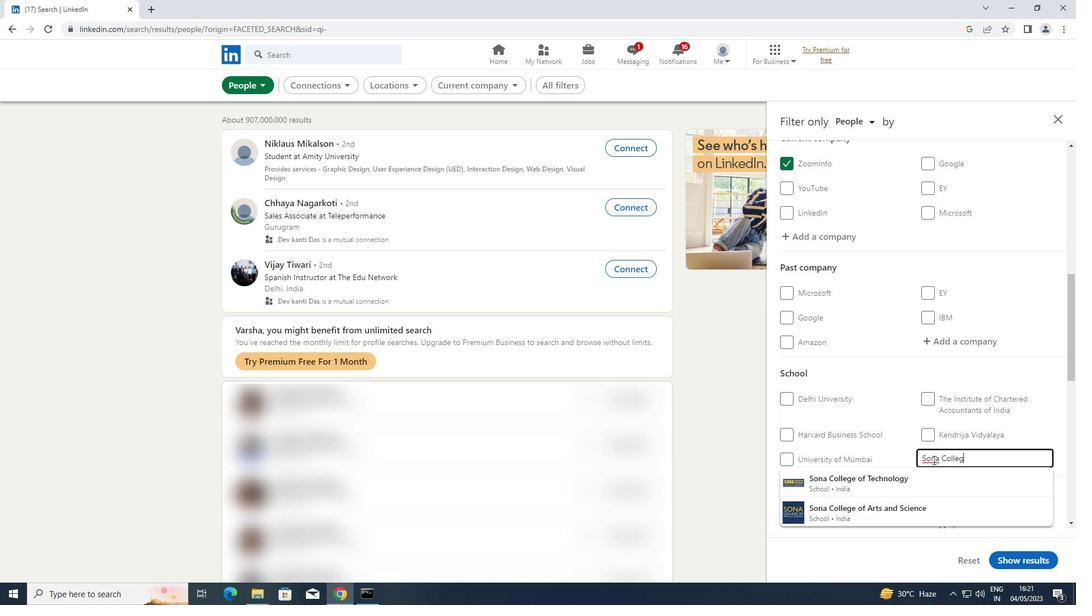 
Action: Mouse moved to (883, 473)
Screenshot: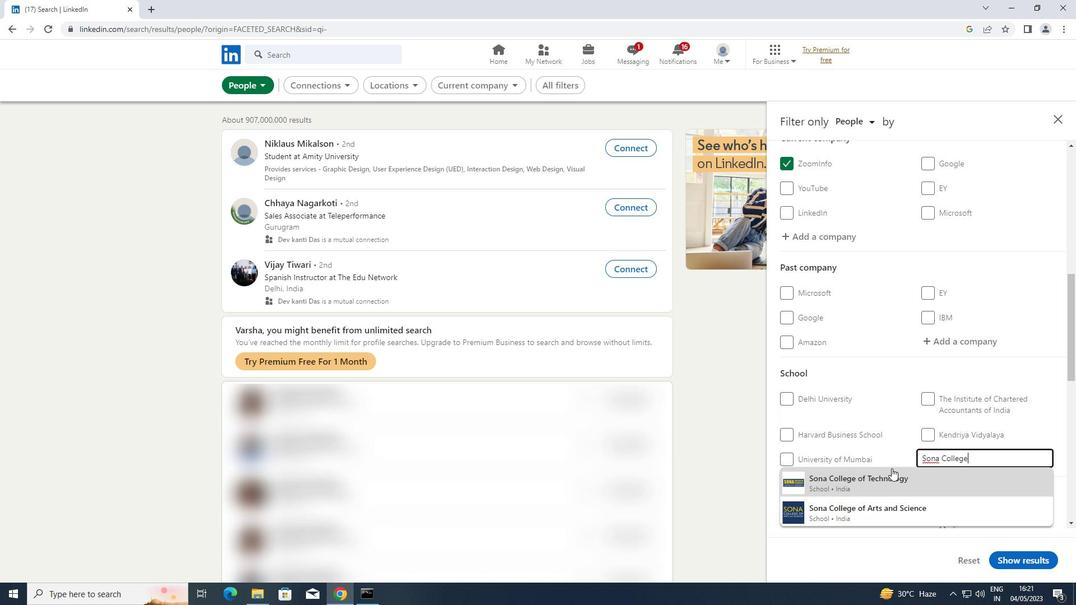 
Action: Mouse pressed left at (883, 473)
Screenshot: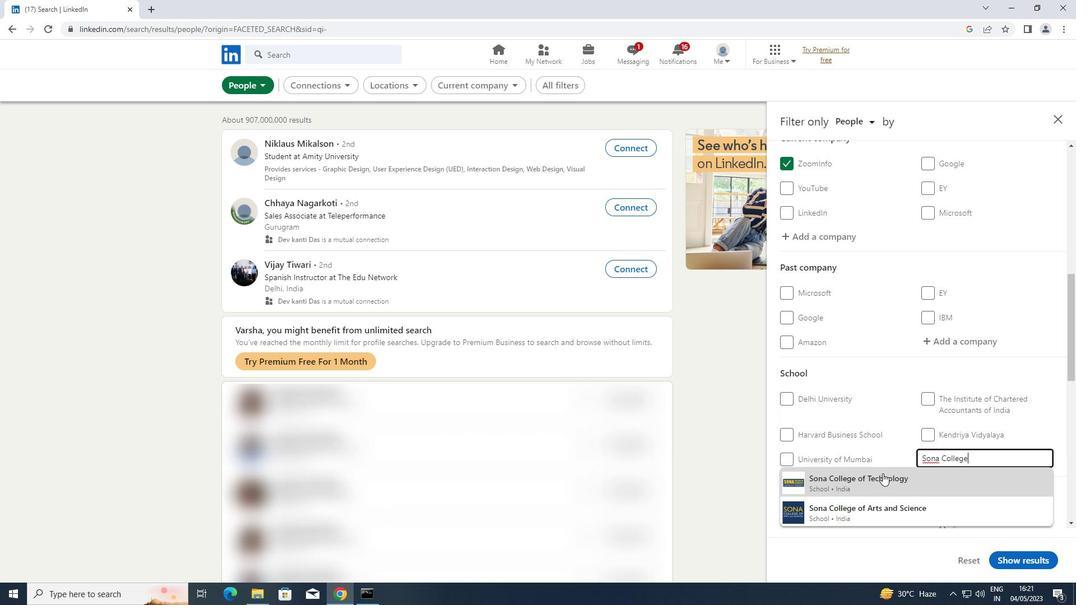 
Action: Mouse moved to (883, 473)
Screenshot: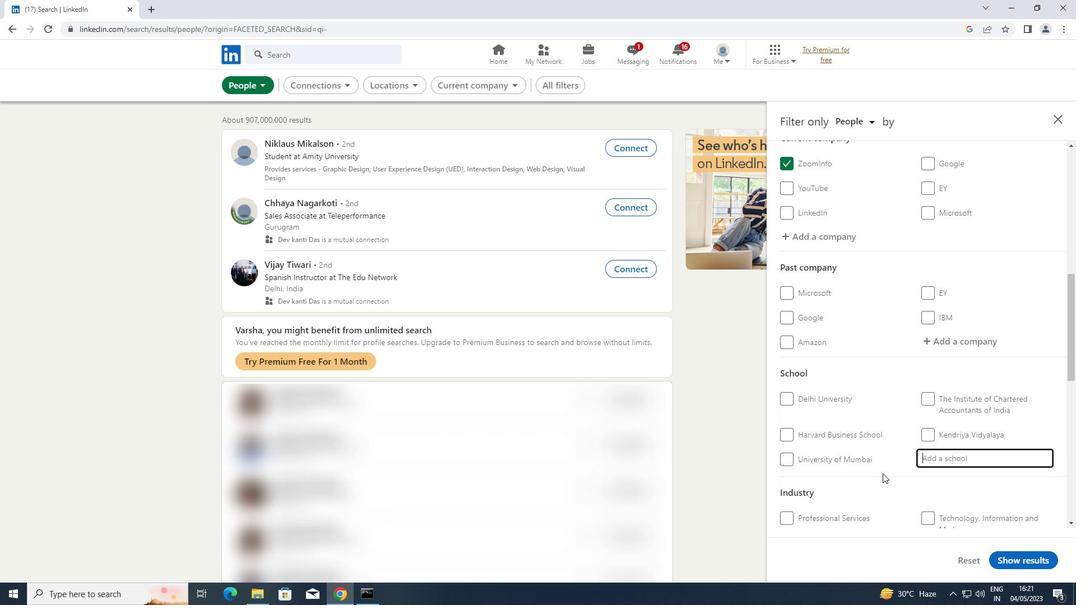 
Action: Mouse scrolled (883, 473) with delta (0, 0)
Screenshot: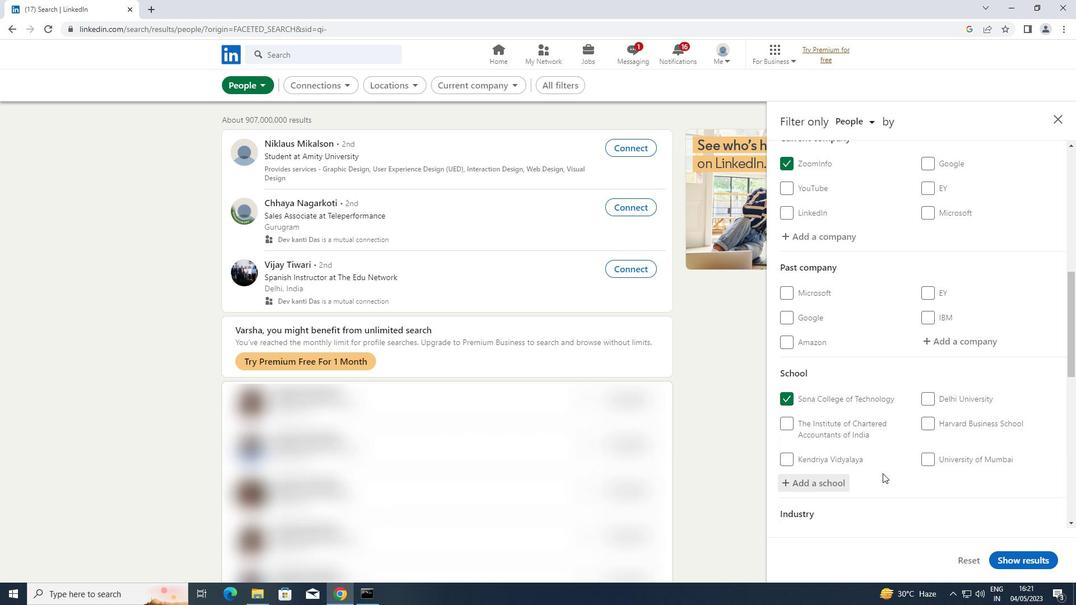 
Action: Mouse scrolled (883, 473) with delta (0, 0)
Screenshot: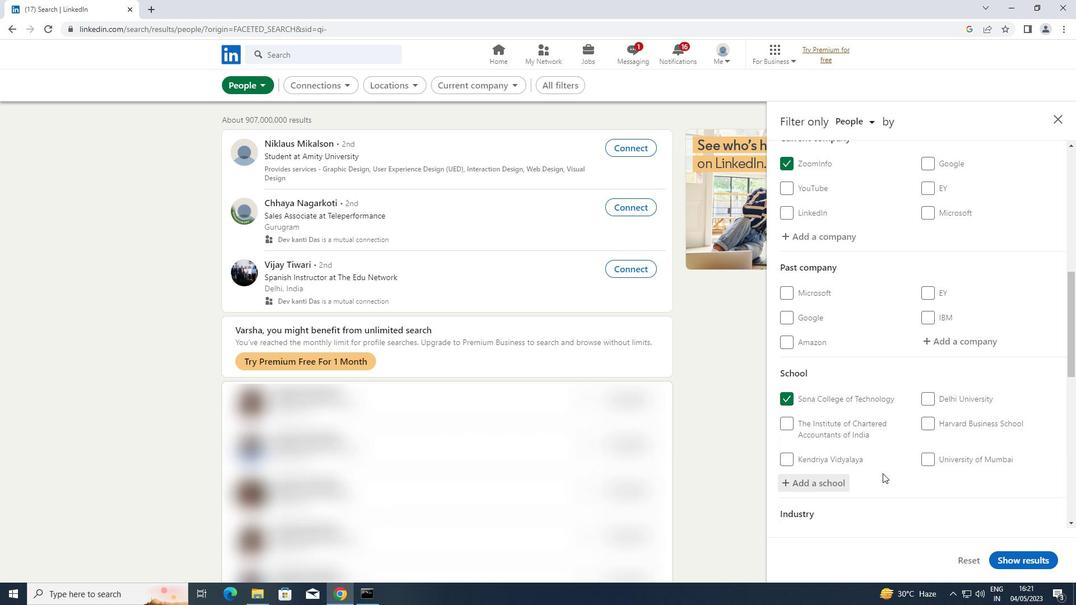 
Action: Mouse scrolled (883, 473) with delta (0, 0)
Screenshot: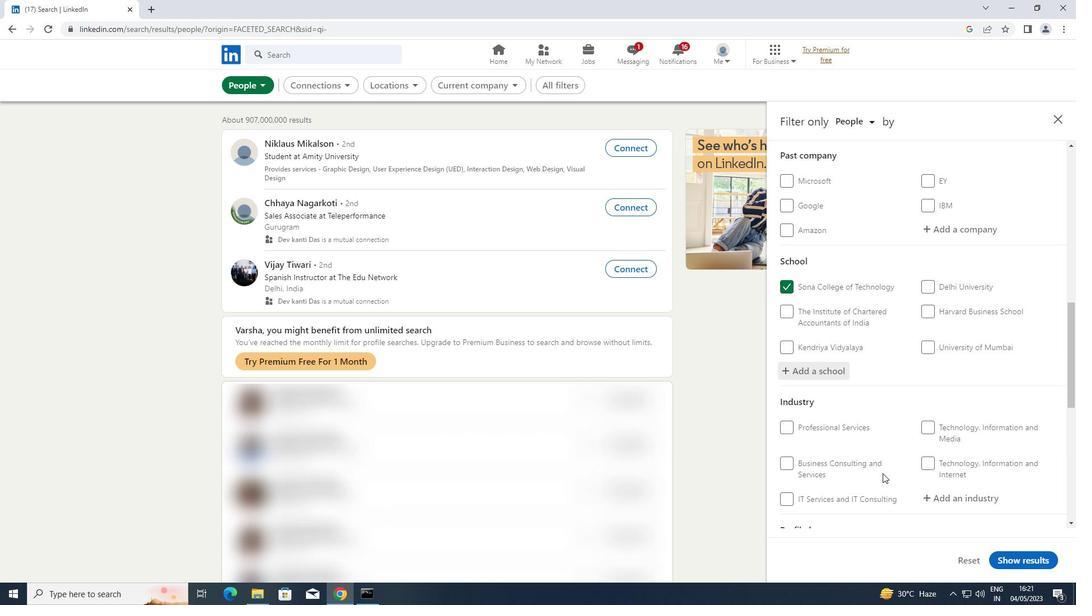 
Action: Mouse moved to (989, 444)
Screenshot: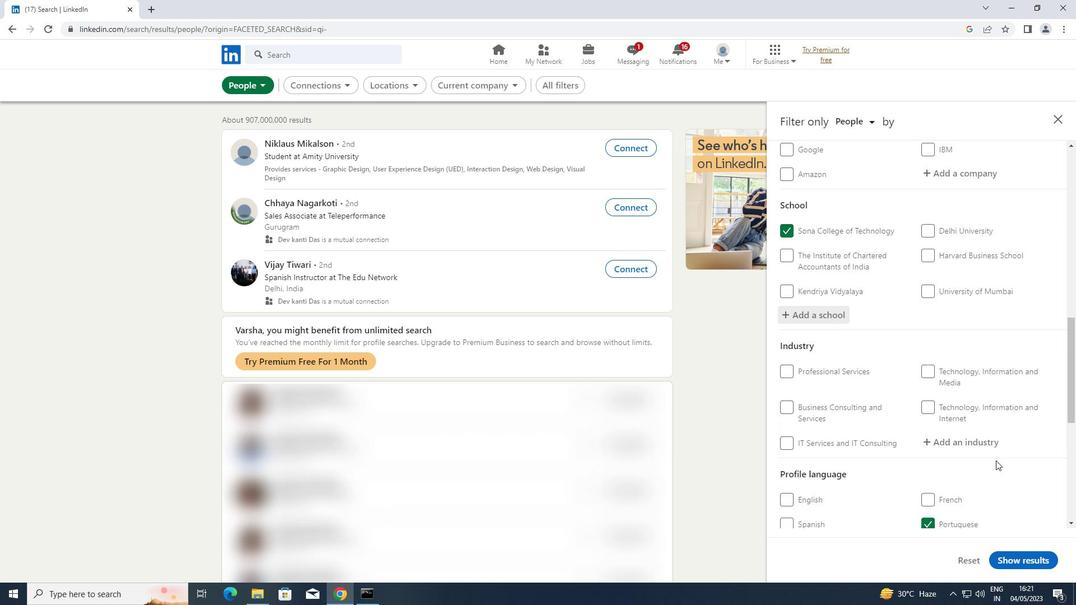 
Action: Mouse pressed left at (989, 444)
Screenshot: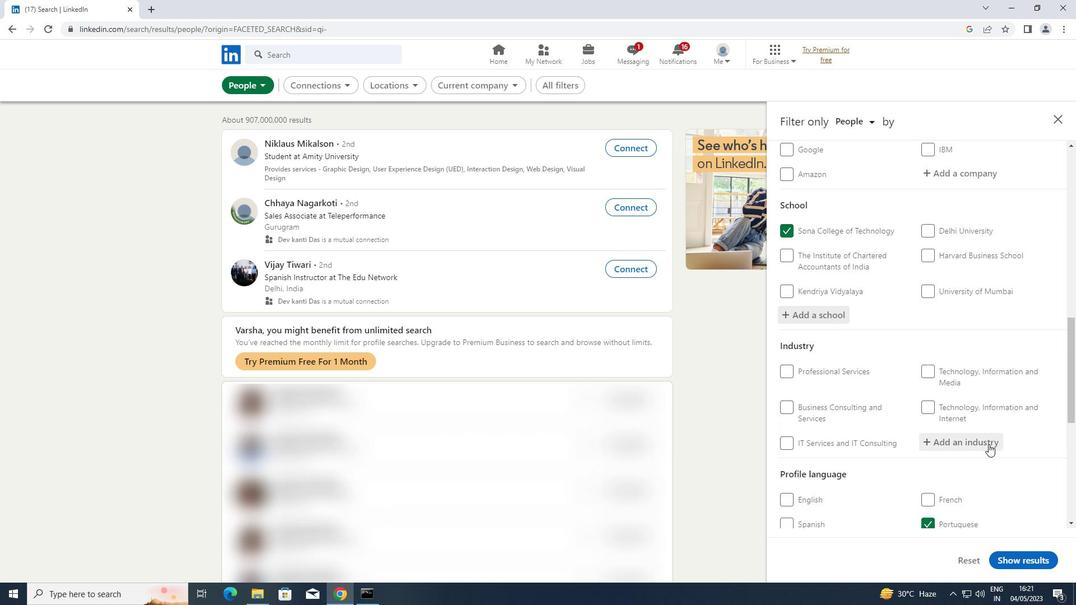 
Action: Key pressed <Key.shift>ACCESSIBLE
Screenshot: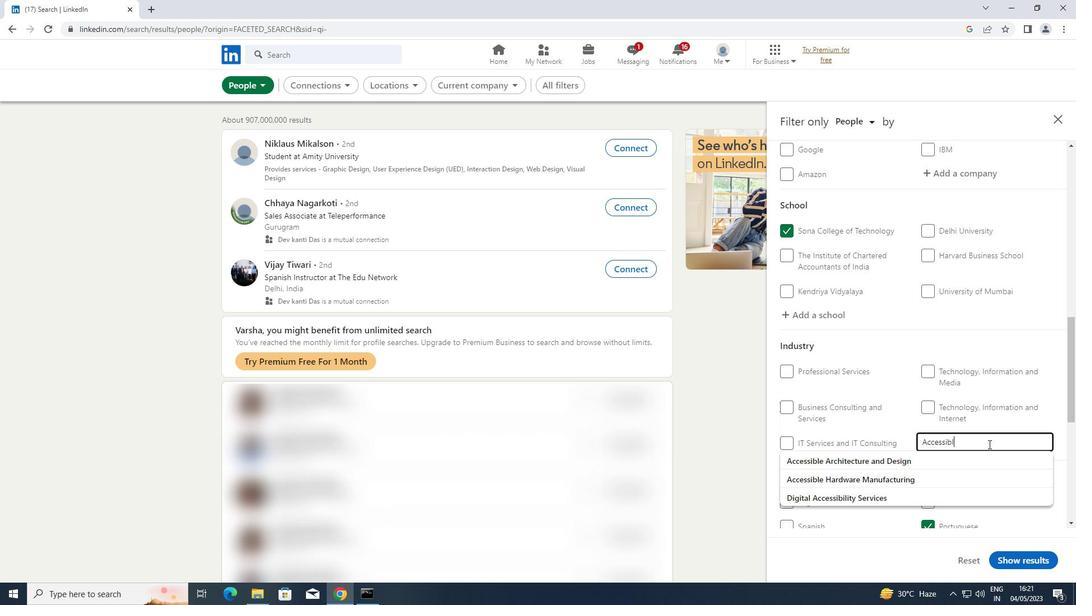 
Action: Mouse moved to (907, 481)
Screenshot: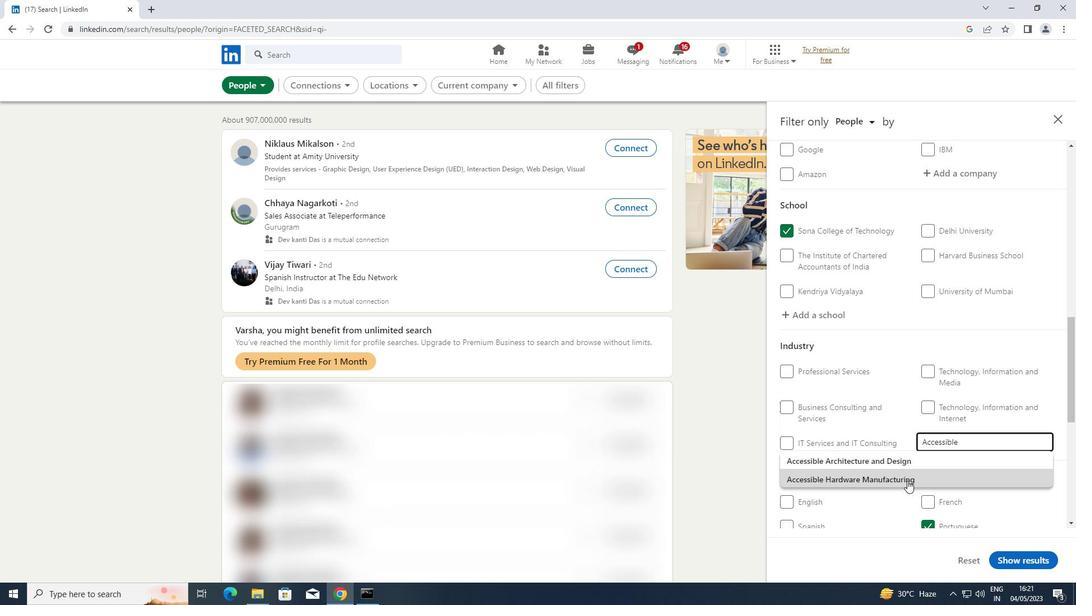 
Action: Mouse pressed left at (907, 481)
Screenshot: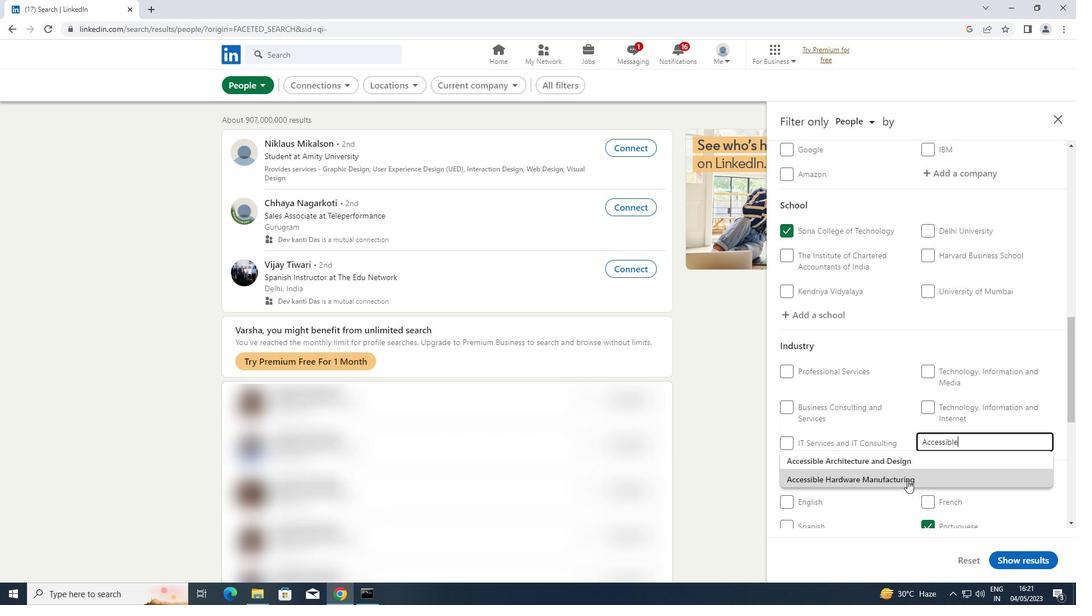 
Action: Mouse scrolled (907, 480) with delta (0, 0)
Screenshot: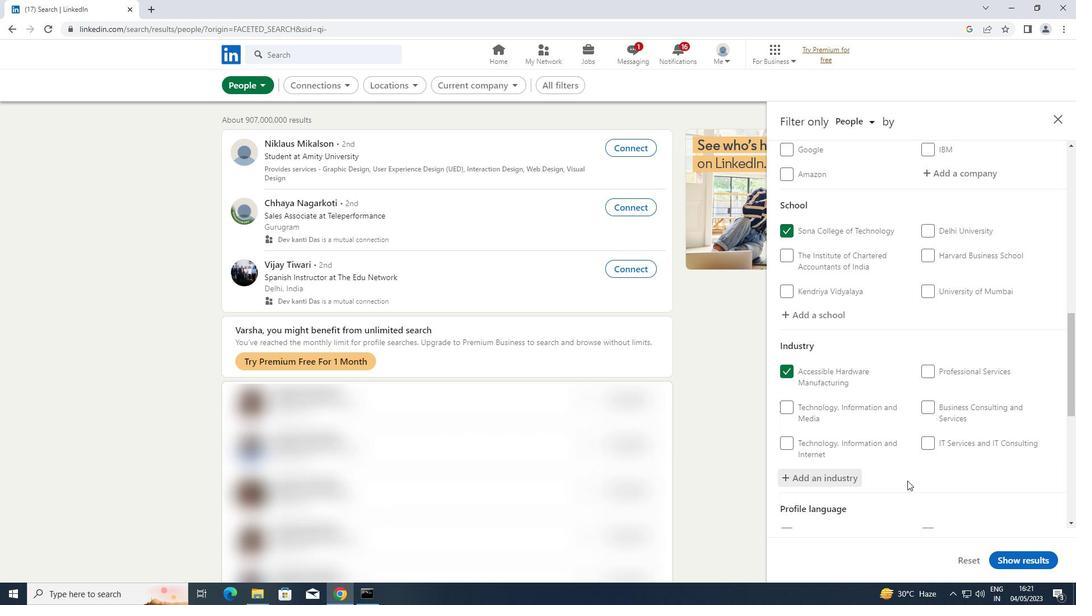 
Action: Mouse scrolled (907, 480) with delta (0, 0)
Screenshot: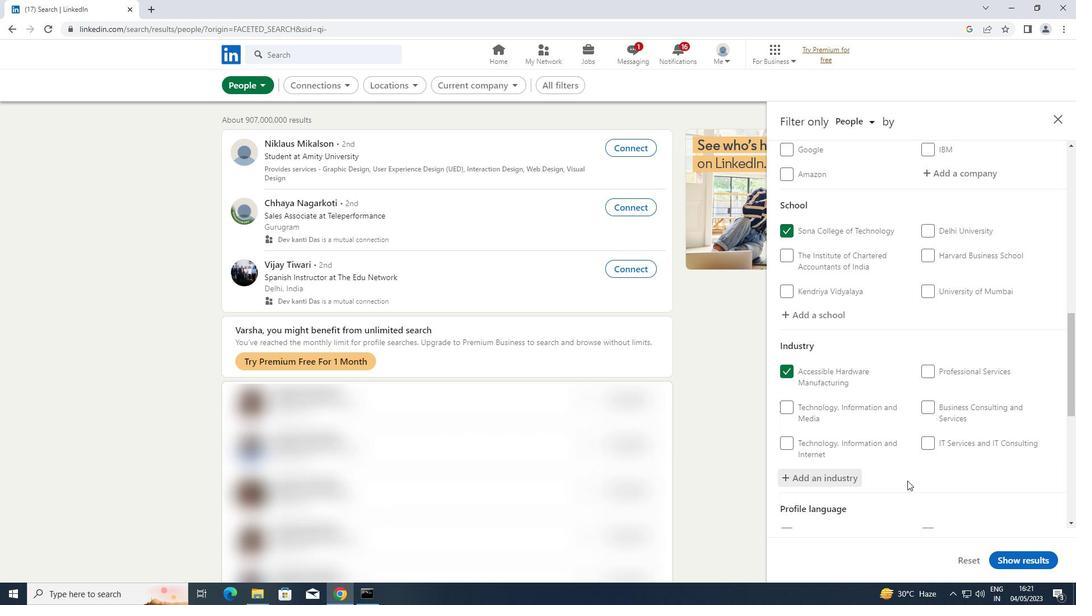 
Action: Mouse scrolled (907, 480) with delta (0, 0)
Screenshot: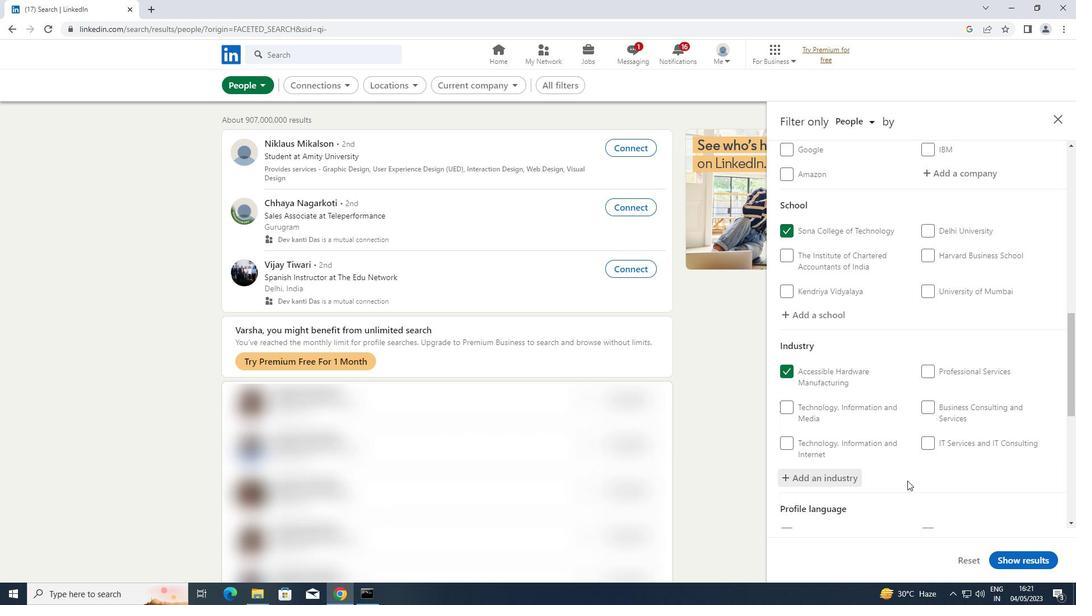 
Action: Mouse scrolled (907, 480) with delta (0, 0)
Screenshot: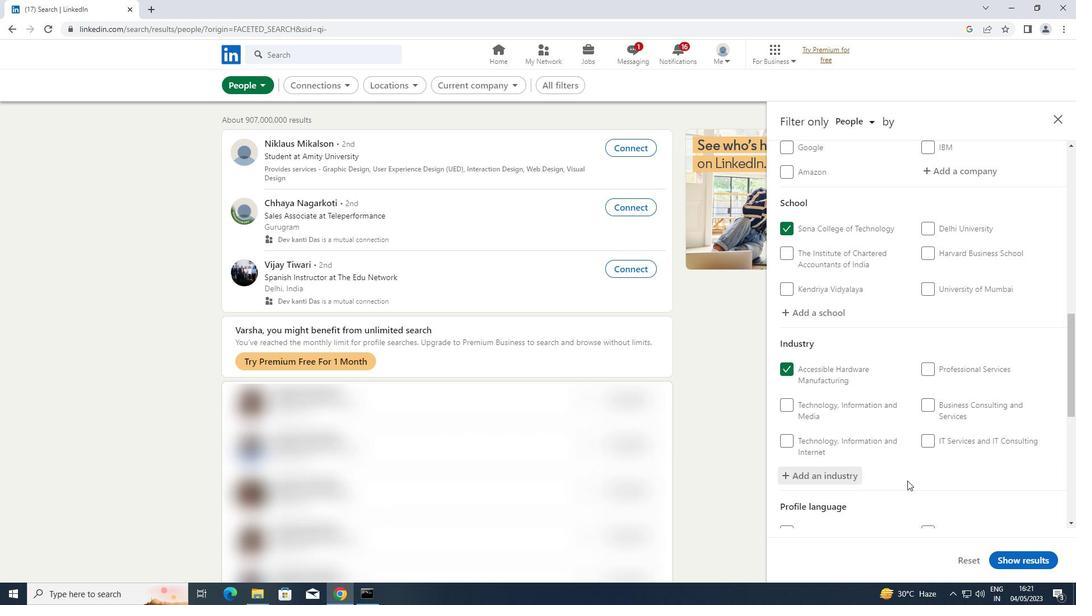 
Action: Mouse moved to (945, 499)
Screenshot: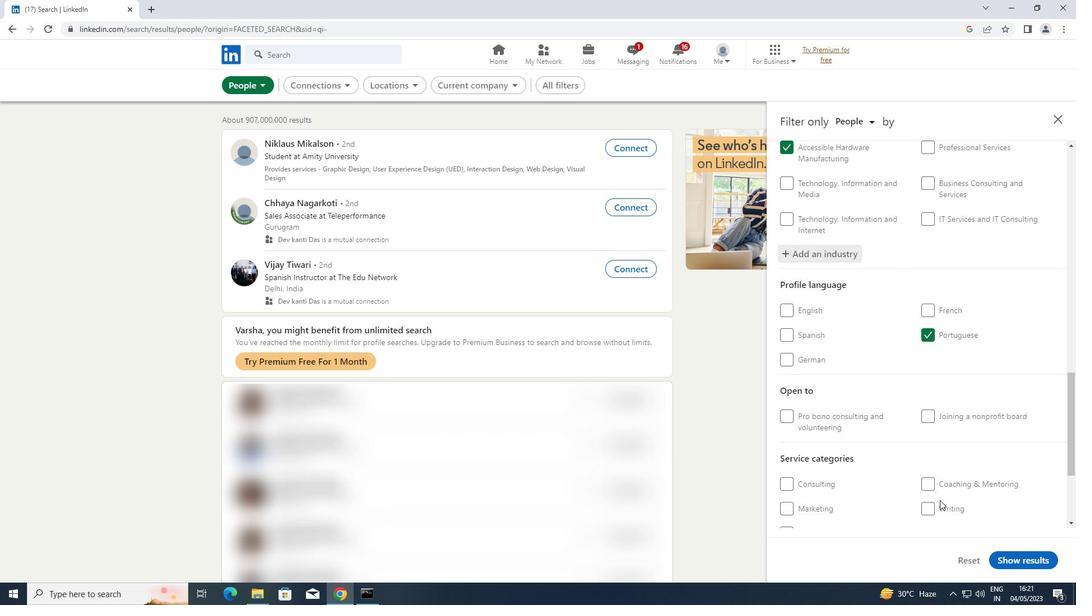 
Action: Mouse scrolled (945, 499) with delta (0, 0)
Screenshot: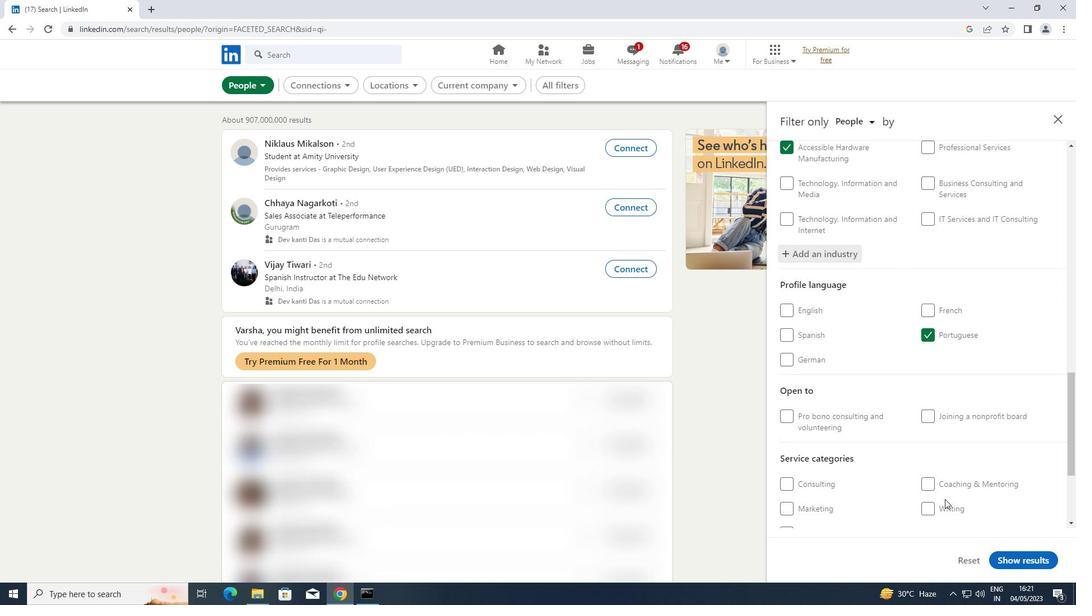 
Action: Mouse scrolled (945, 499) with delta (0, 0)
Screenshot: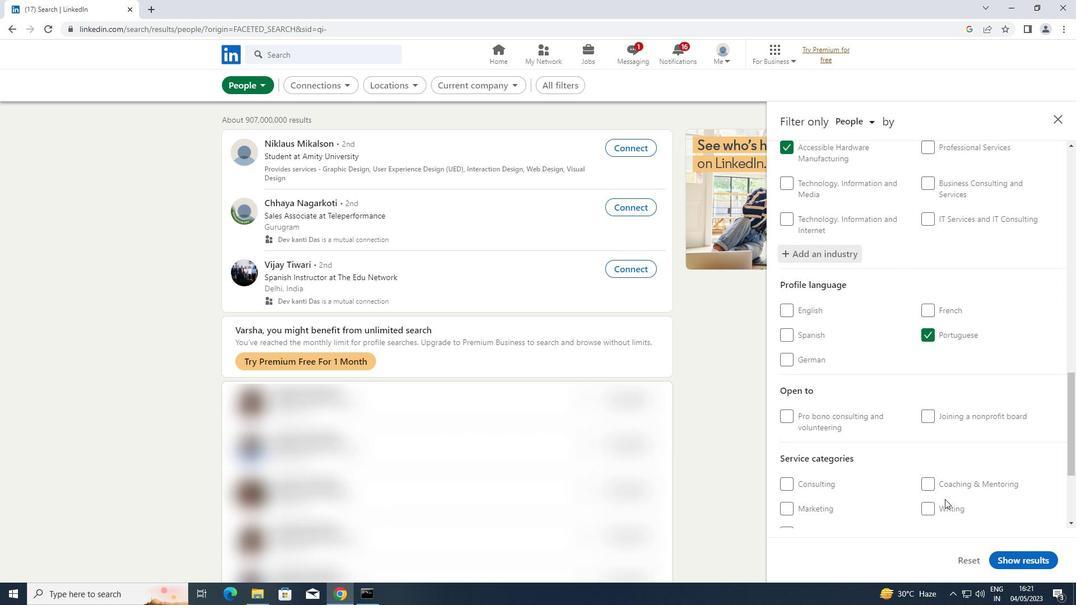 
Action: Mouse moved to (964, 421)
Screenshot: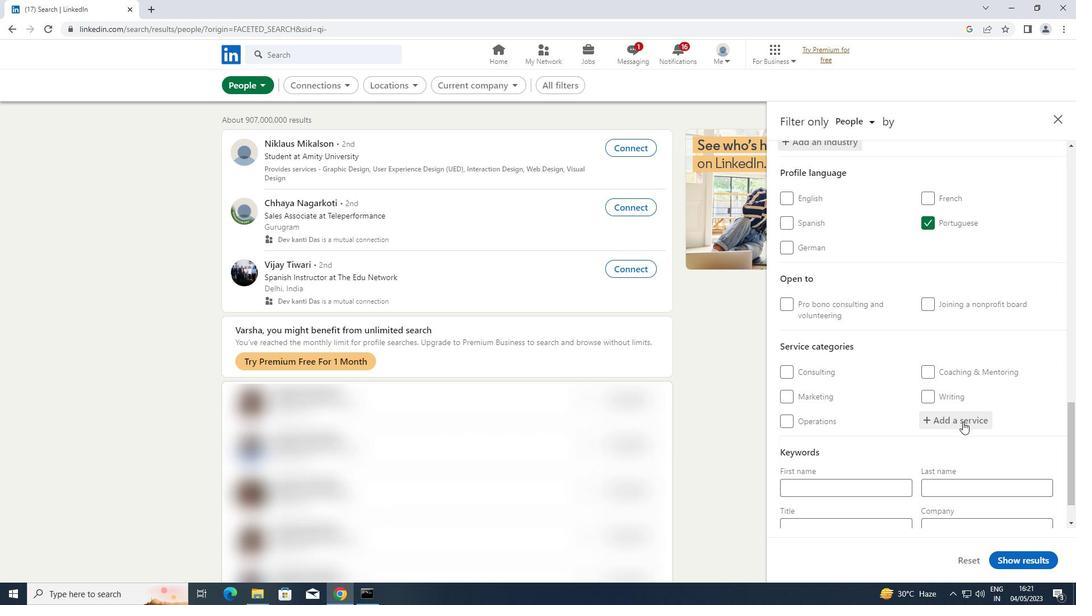 
Action: Mouse pressed left at (964, 421)
Screenshot: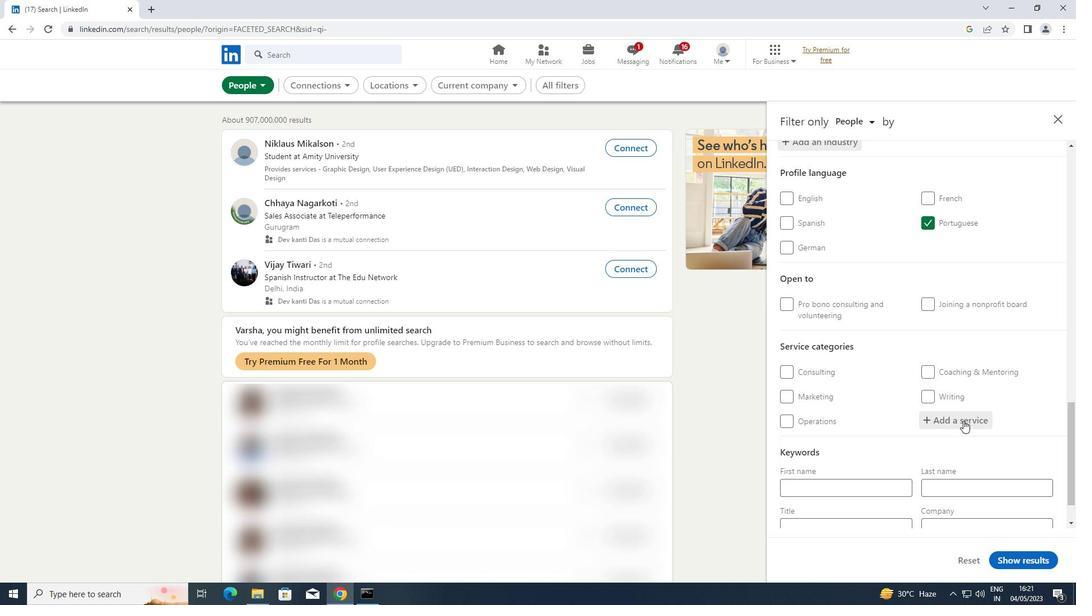 
Action: Key pressed <Key.shift>GROWTH
Screenshot: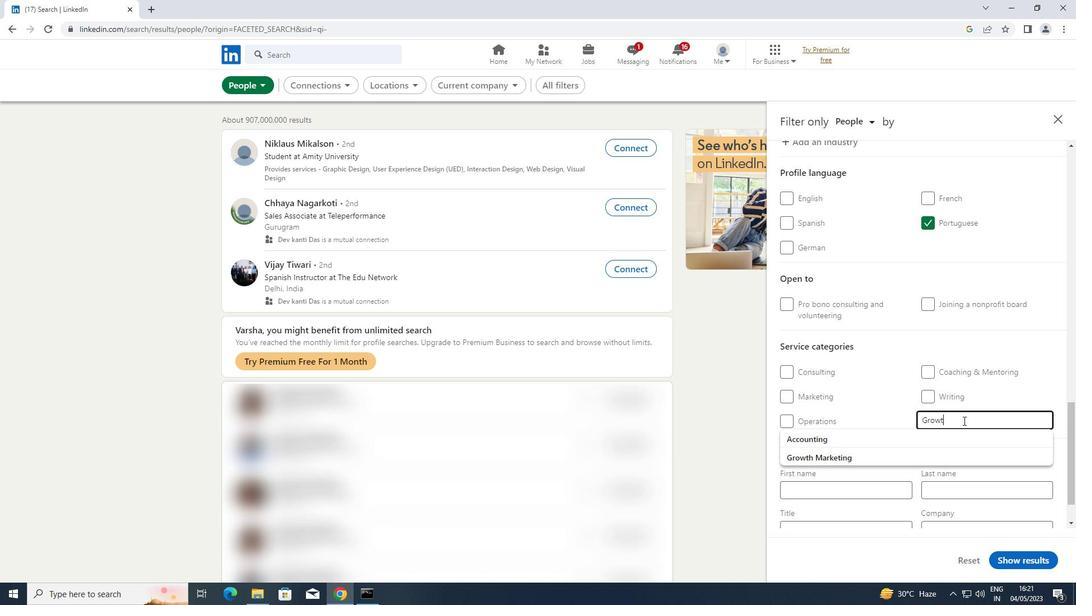 
Action: Mouse moved to (887, 436)
Screenshot: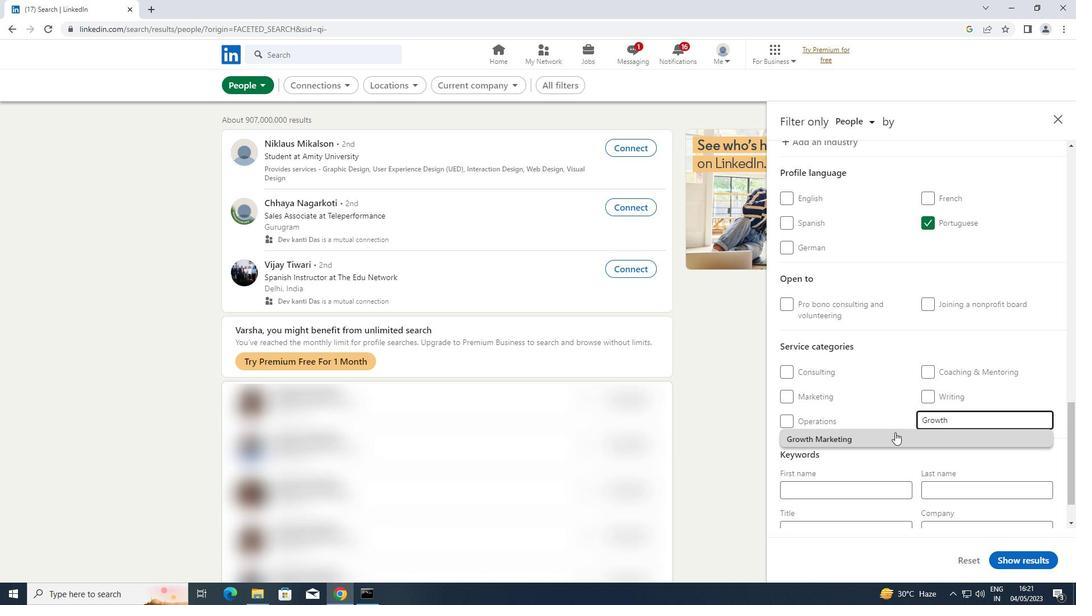 
Action: Mouse pressed left at (887, 436)
Screenshot: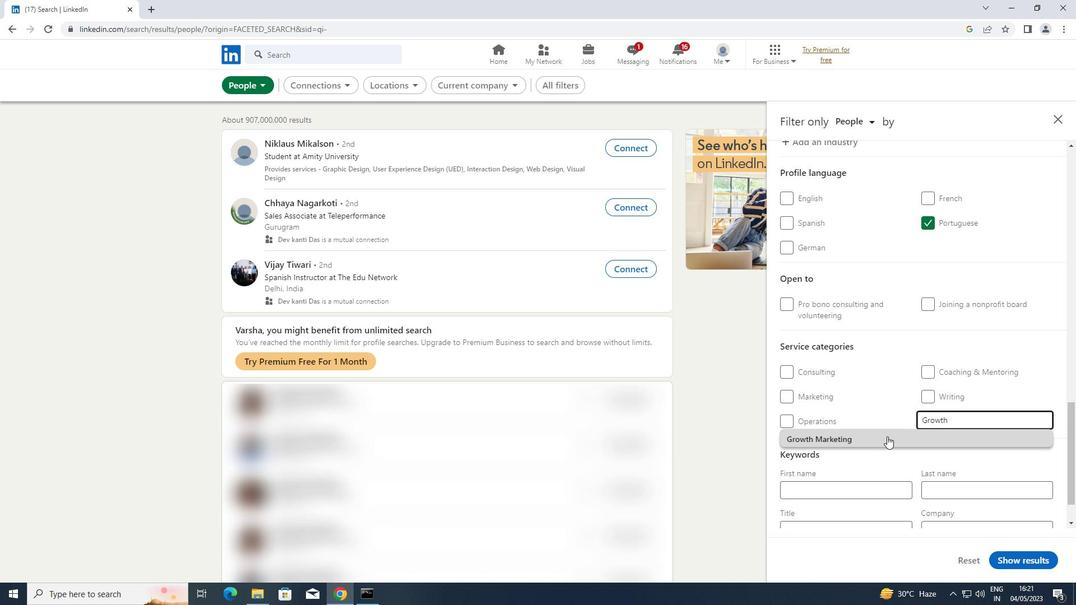 
Action: Mouse scrolled (887, 436) with delta (0, 0)
Screenshot: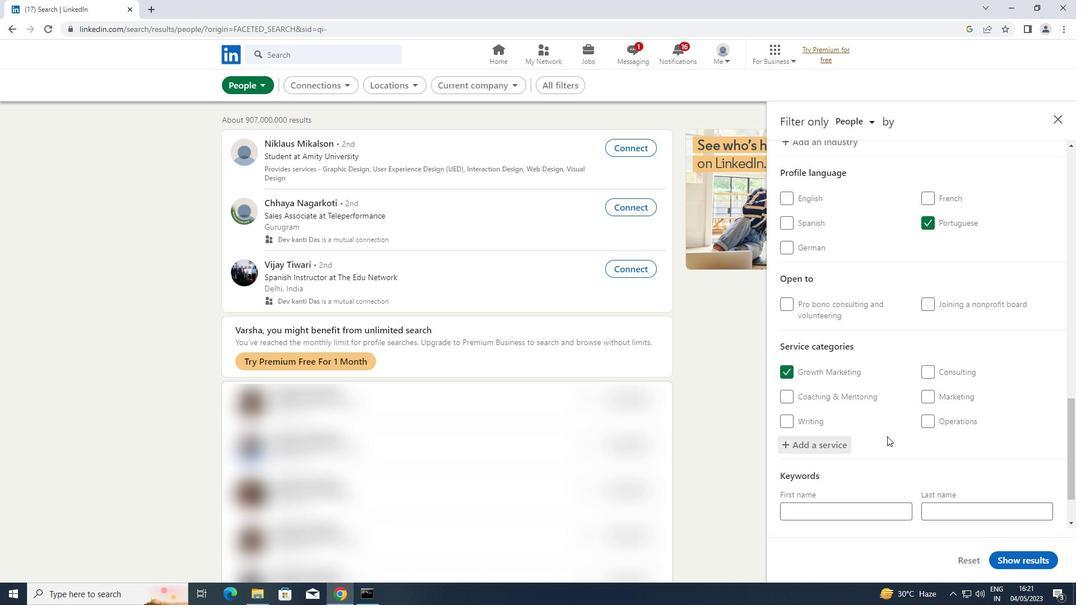 
Action: Mouse scrolled (887, 436) with delta (0, 0)
Screenshot: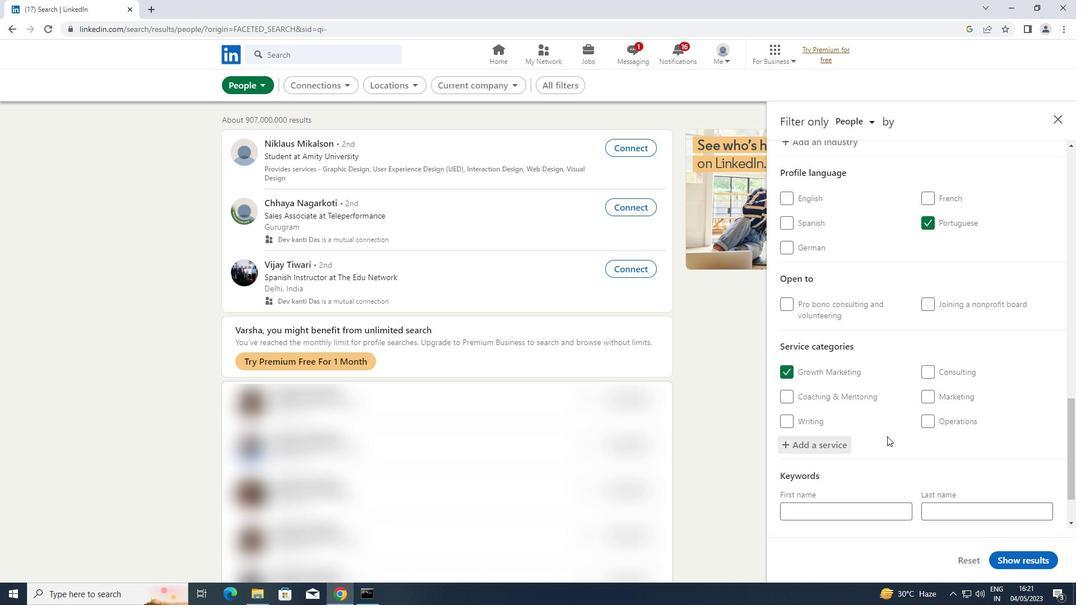 
Action: Mouse scrolled (887, 436) with delta (0, 0)
Screenshot: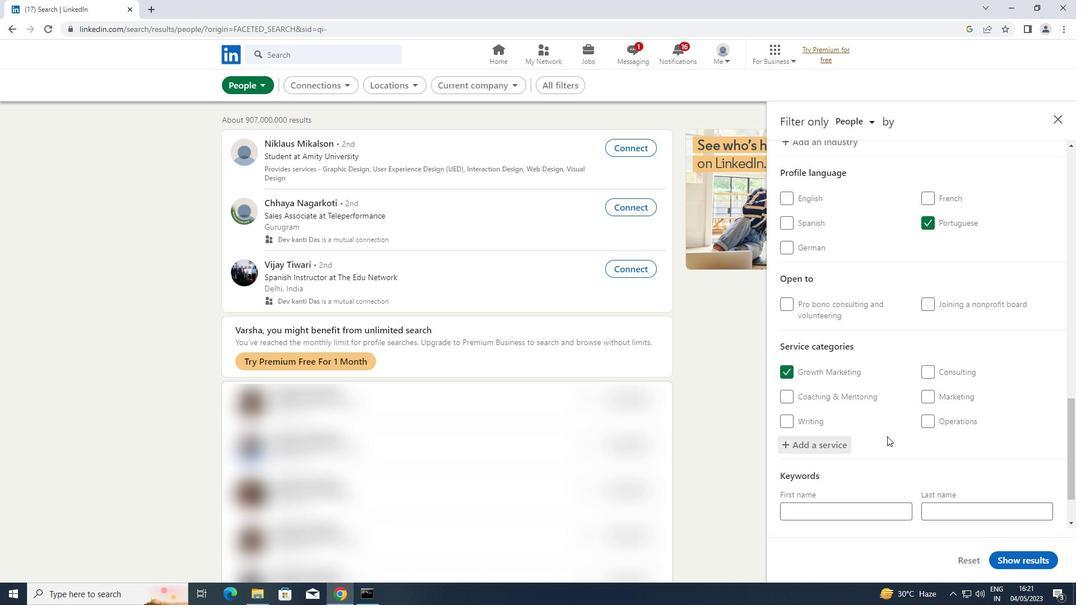 
Action: Mouse scrolled (887, 436) with delta (0, 0)
Screenshot: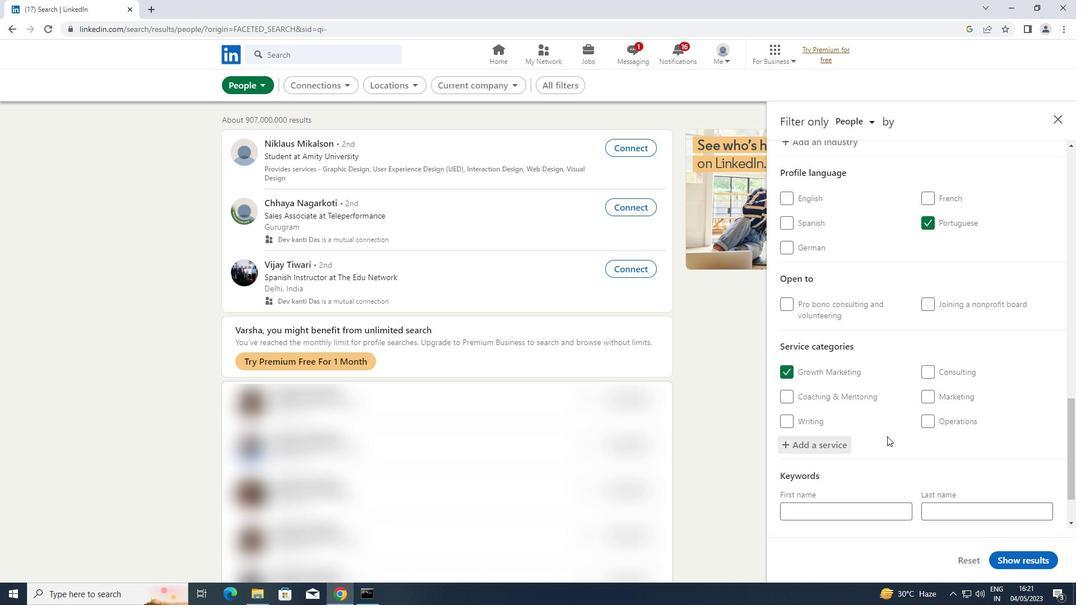 
Action: Mouse scrolled (887, 436) with delta (0, 0)
Screenshot: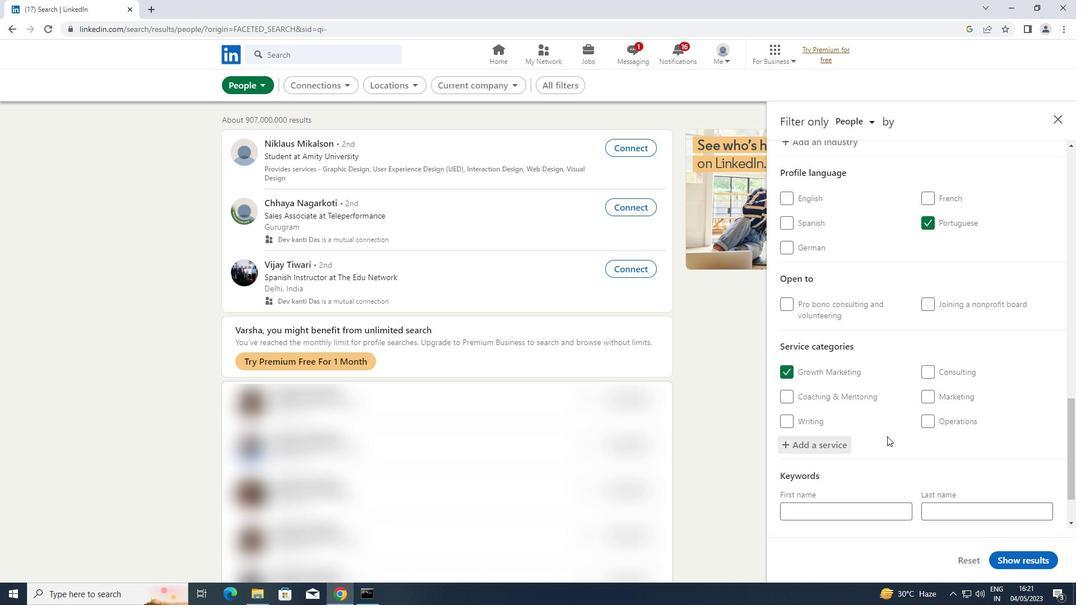 
Action: Mouse scrolled (887, 436) with delta (0, 0)
Screenshot: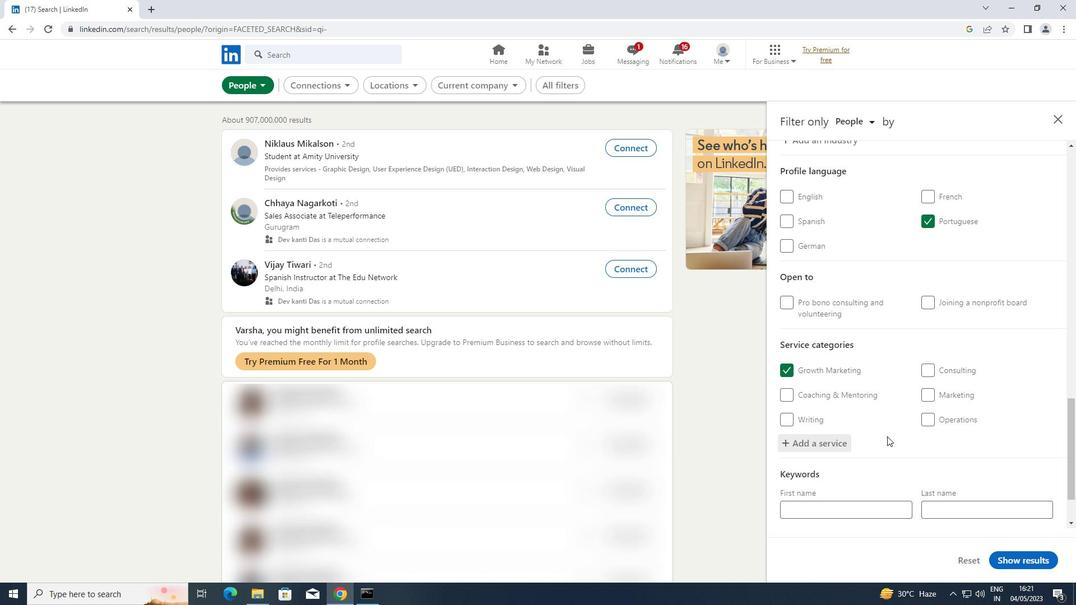 
Action: Mouse scrolled (887, 436) with delta (0, 0)
Screenshot: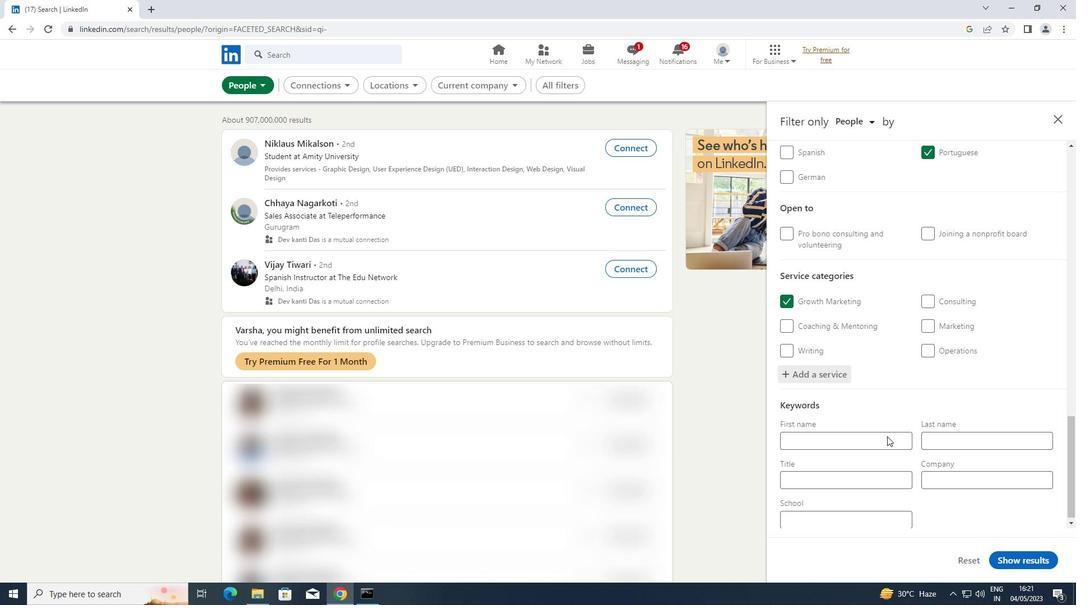 
Action: Mouse moved to (845, 481)
Screenshot: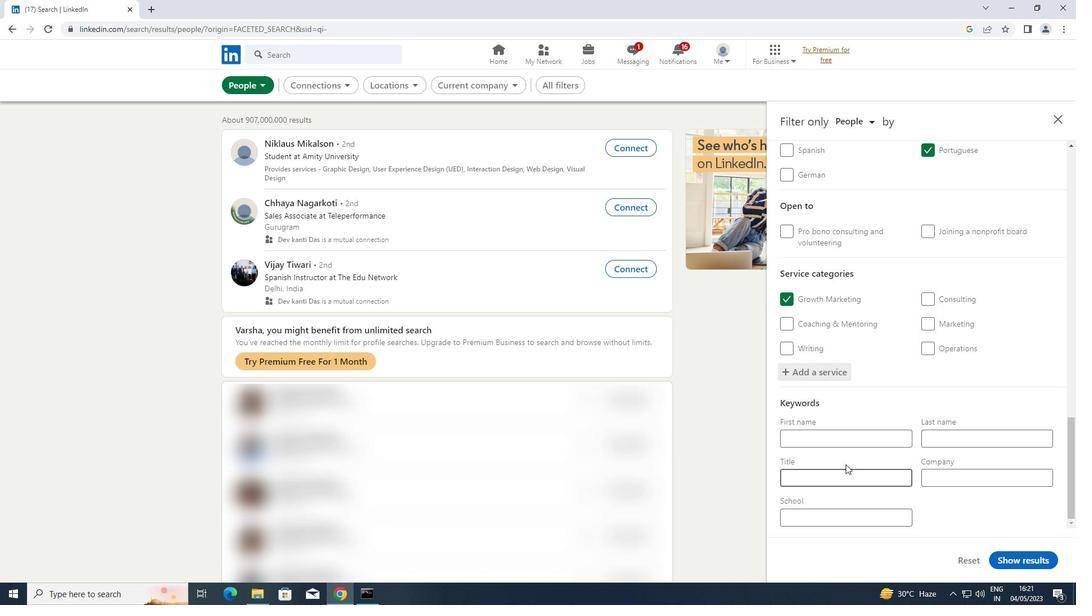 
Action: Mouse pressed left at (845, 481)
Screenshot: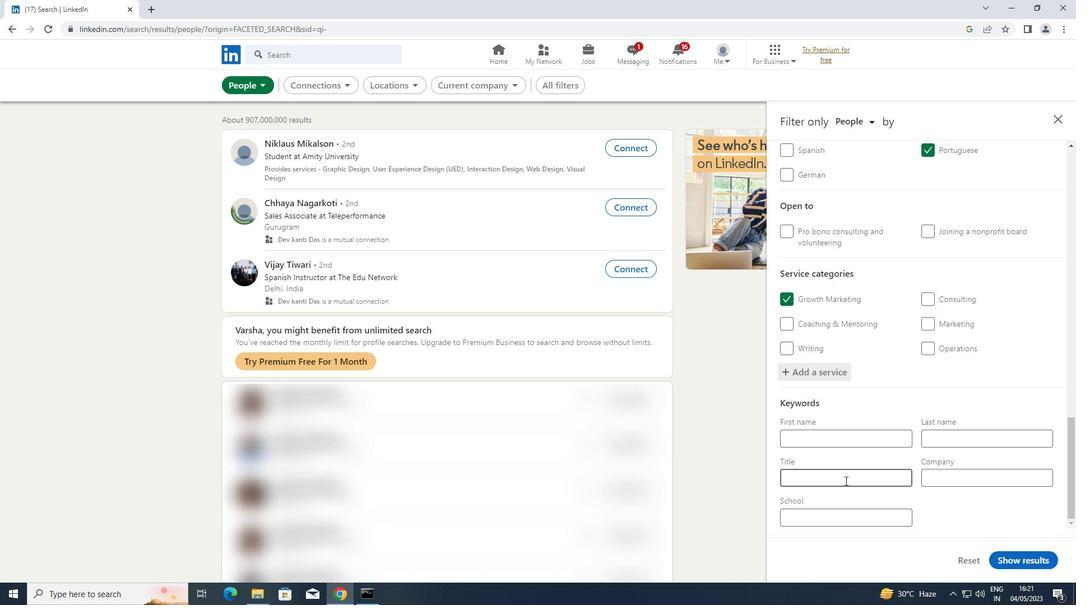 
Action: Key pressed <Key.shift>HOTEL<Key.space><Key.shift>FRONT<Key.space><Key.shift>DOOR<Key.space><Key.shift>GREETER
Screenshot: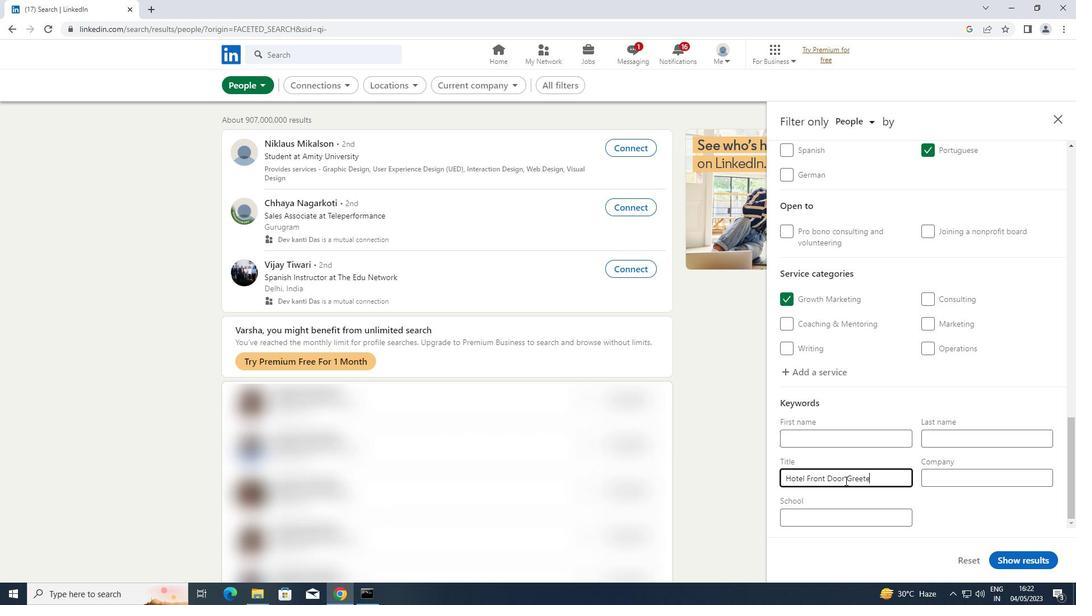 
Action: Mouse moved to (1024, 566)
Screenshot: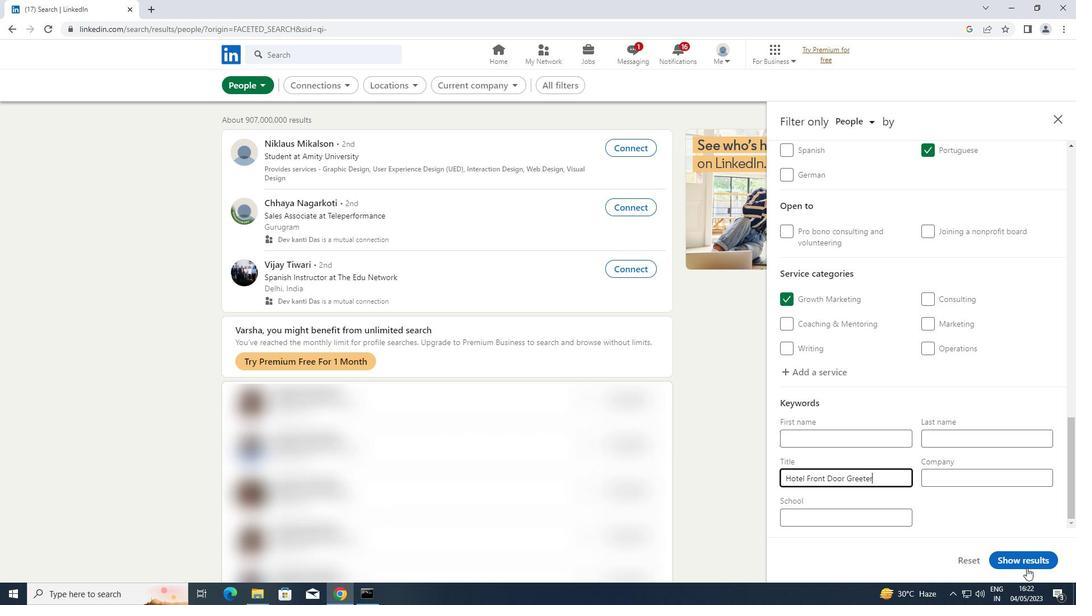 
Action: Mouse pressed left at (1024, 566)
Screenshot: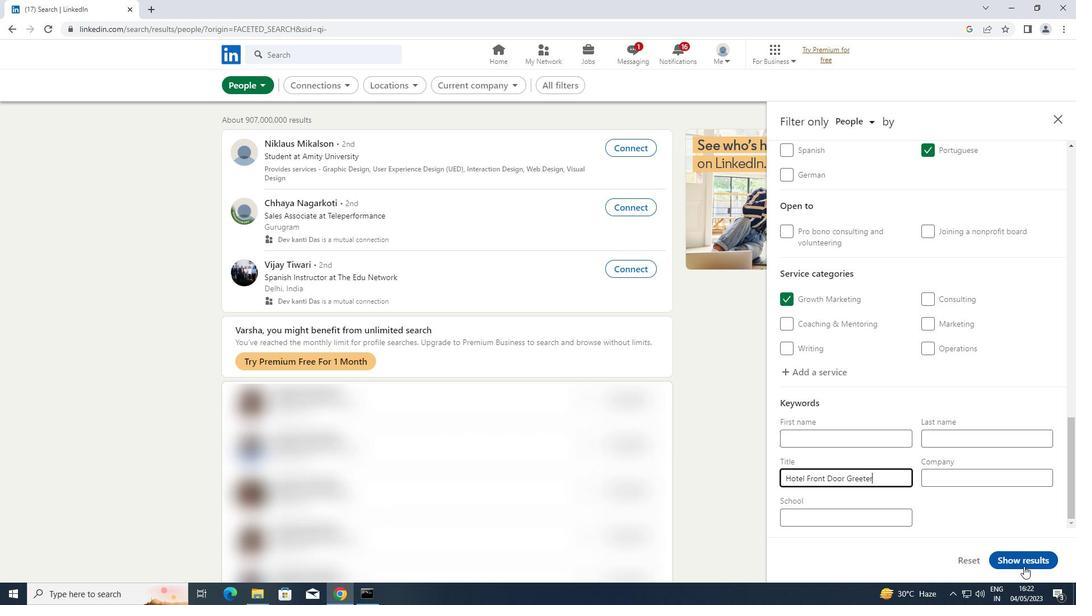 
